 Task: Search round trip flight ticket for 5 adults, 1 child, 2 infants in seat and 1 infant on lap in business from Cordova: Merle K. (mudhole) Smith Airport to Fort Wayne: Fort Wayne International Airport on 5-4-2023 and return on 5-4-2023. Choice of flights is Emirates. Number of bags: 1 carry on bag. Price is upto 50000. Outbound departure time preference is 21:15.
Action: Mouse moved to (353, 302)
Screenshot: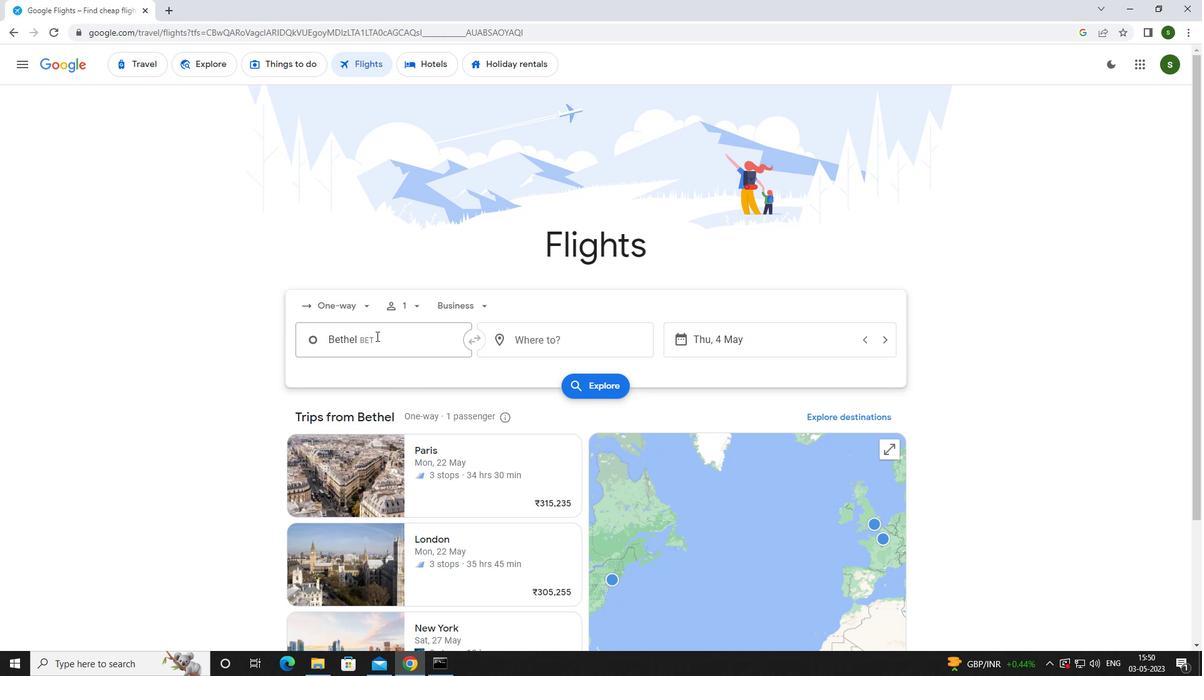 
Action: Mouse pressed left at (353, 302)
Screenshot: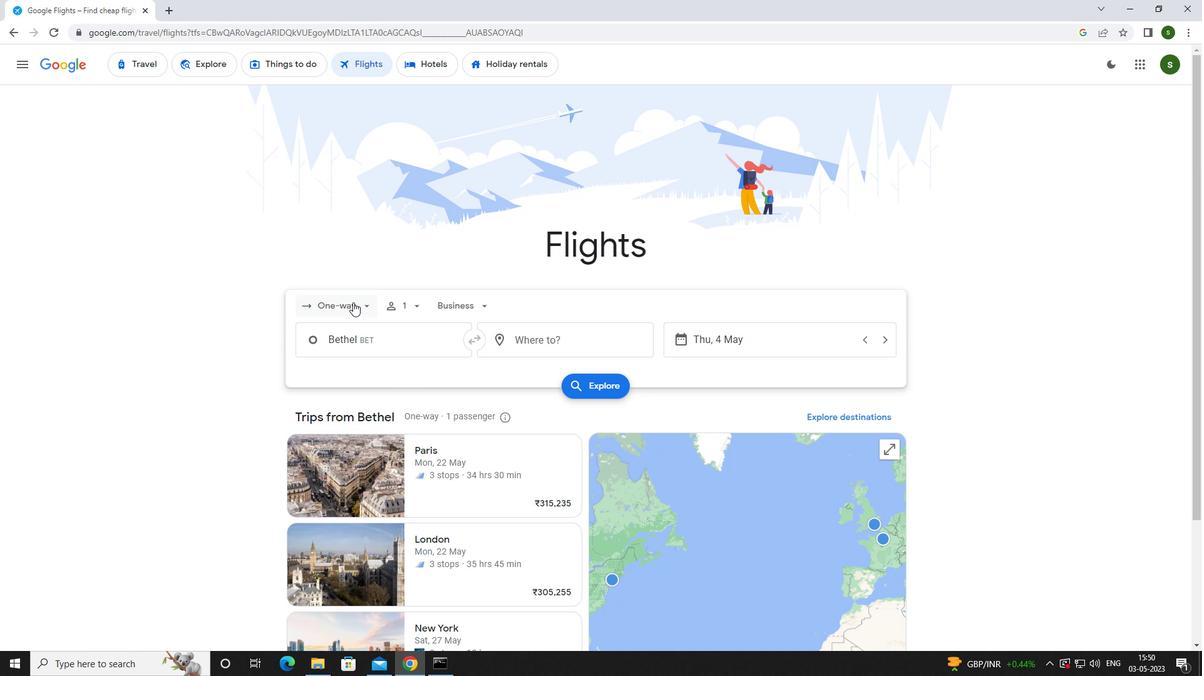 
Action: Mouse moved to (358, 328)
Screenshot: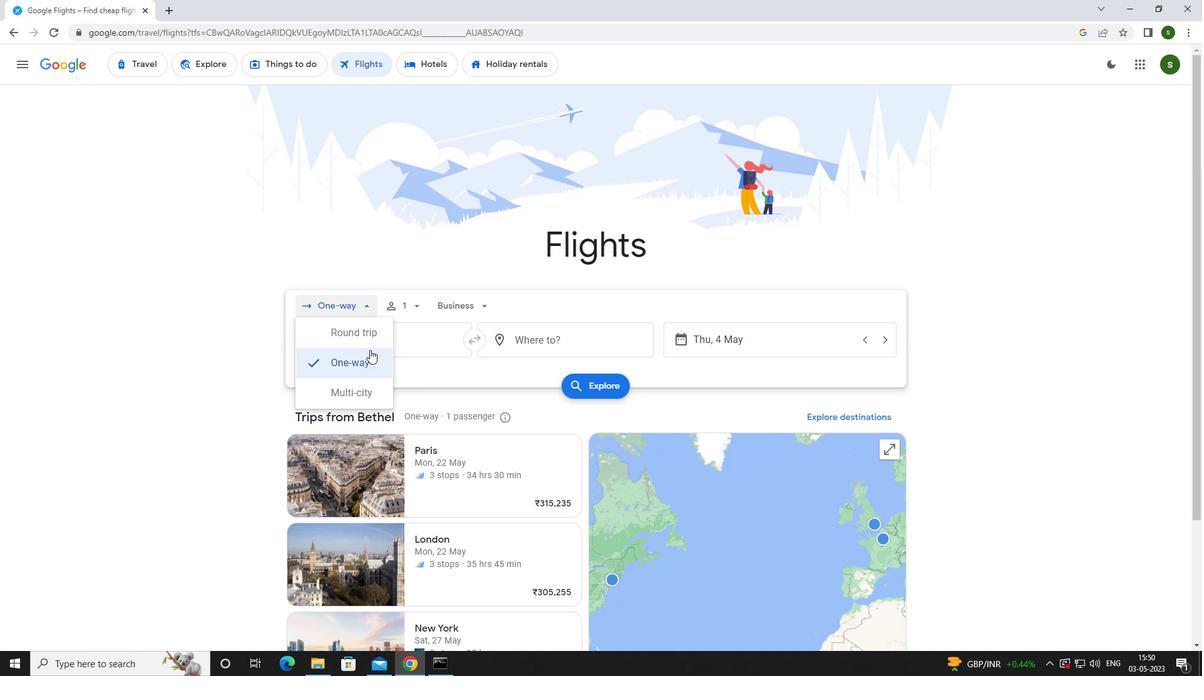 
Action: Mouse pressed left at (358, 328)
Screenshot: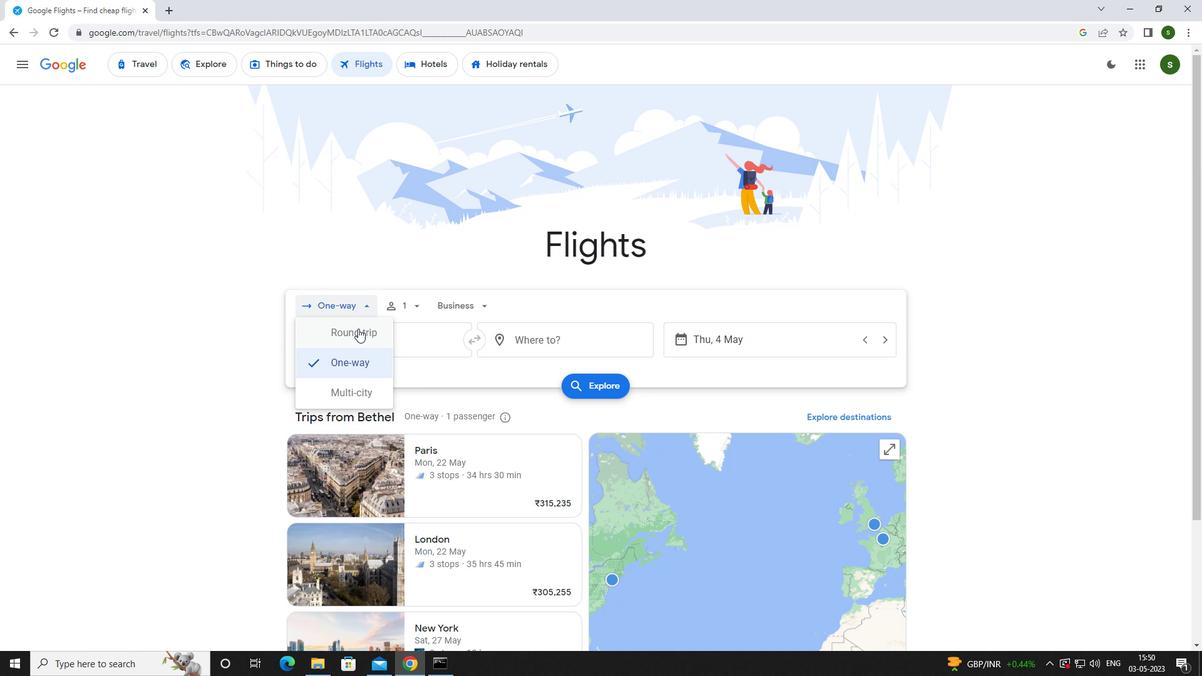 
Action: Mouse moved to (415, 313)
Screenshot: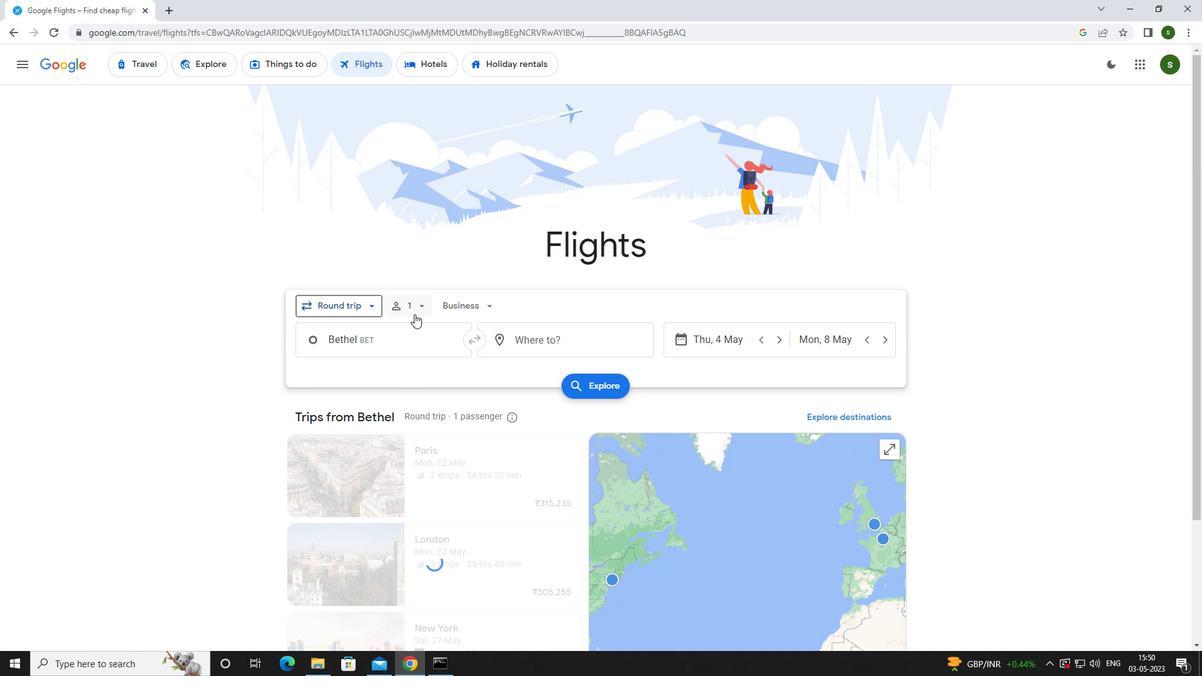 
Action: Mouse pressed left at (415, 313)
Screenshot: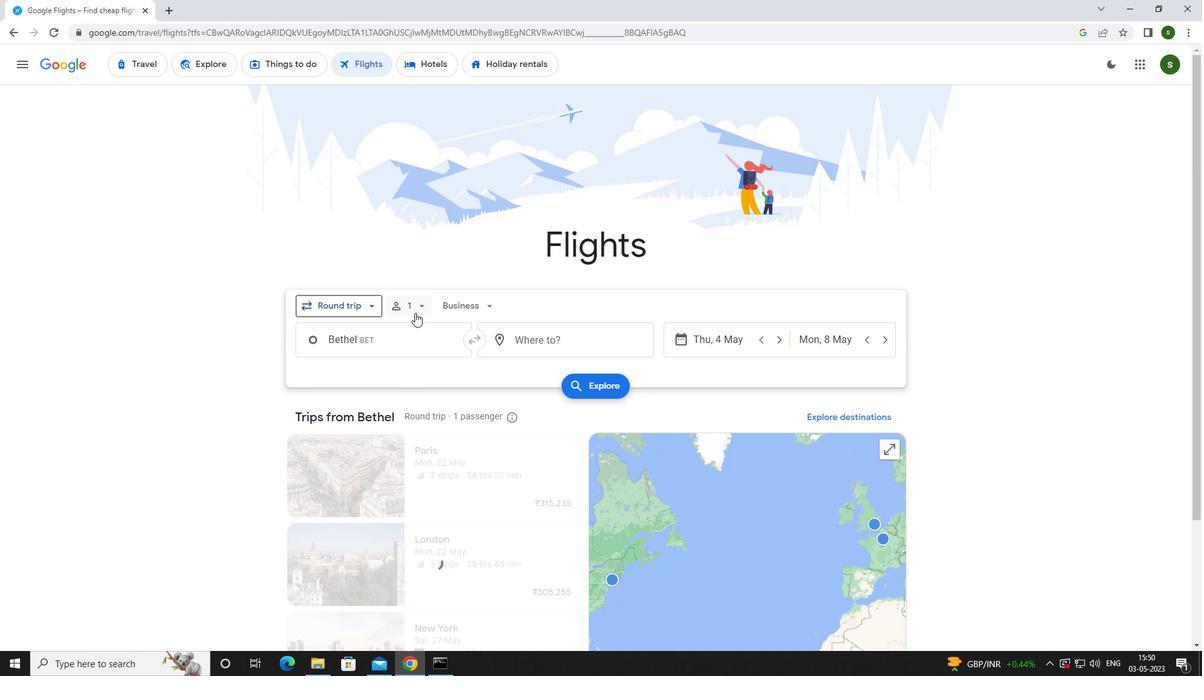 
Action: Mouse moved to (519, 336)
Screenshot: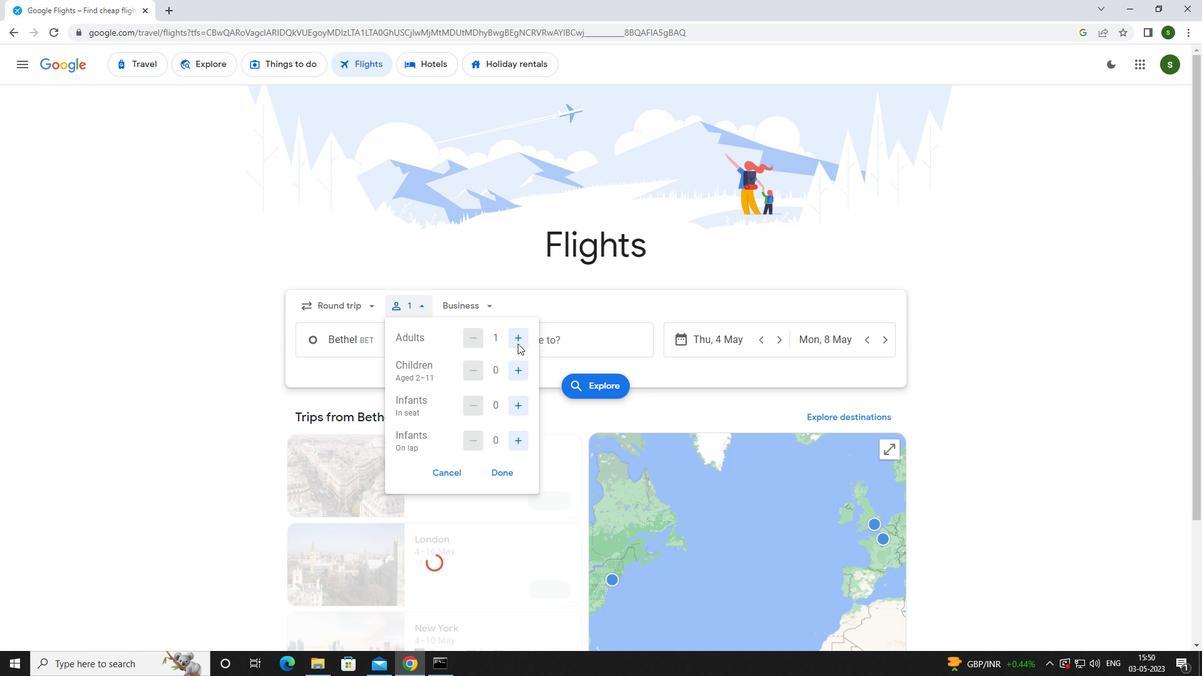 
Action: Mouse pressed left at (519, 336)
Screenshot: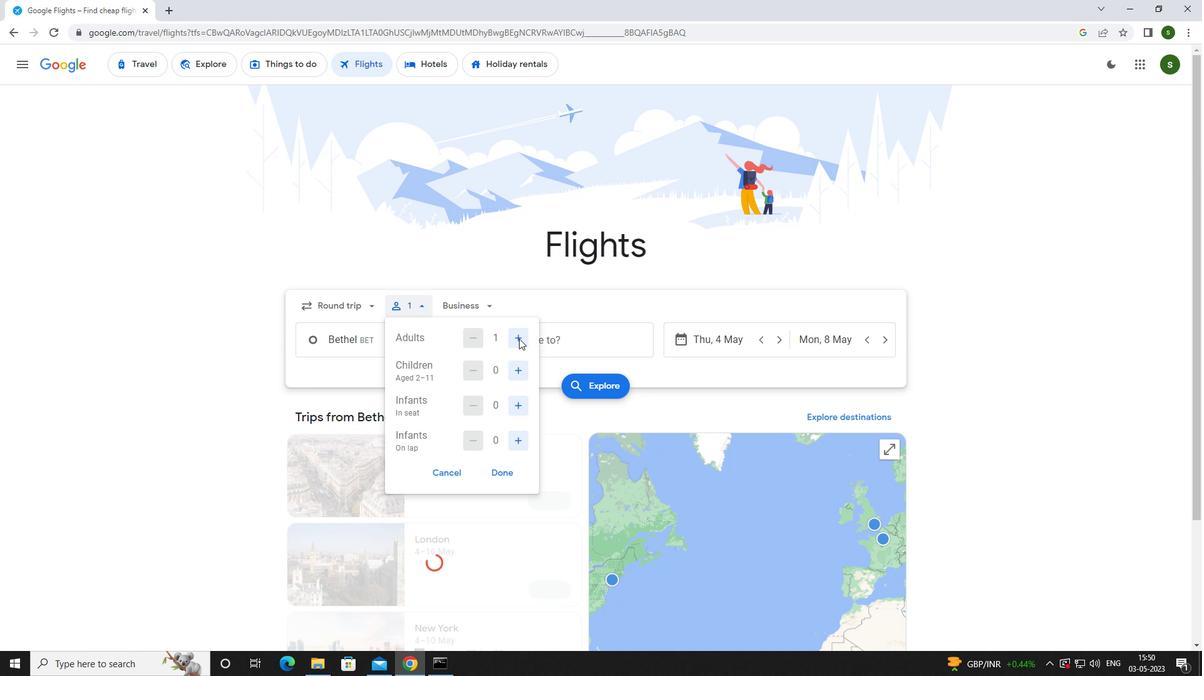 
Action: Mouse pressed left at (519, 336)
Screenshot: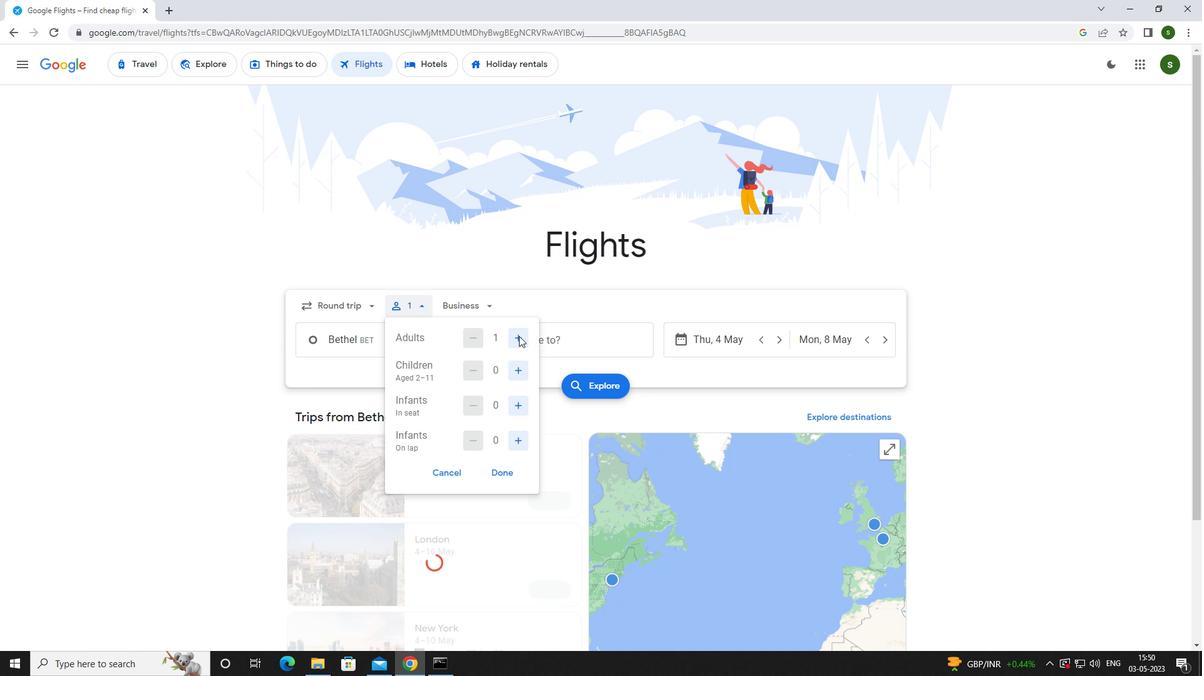 
Action: Mouse pressed left at (519, 336)
Screenshot: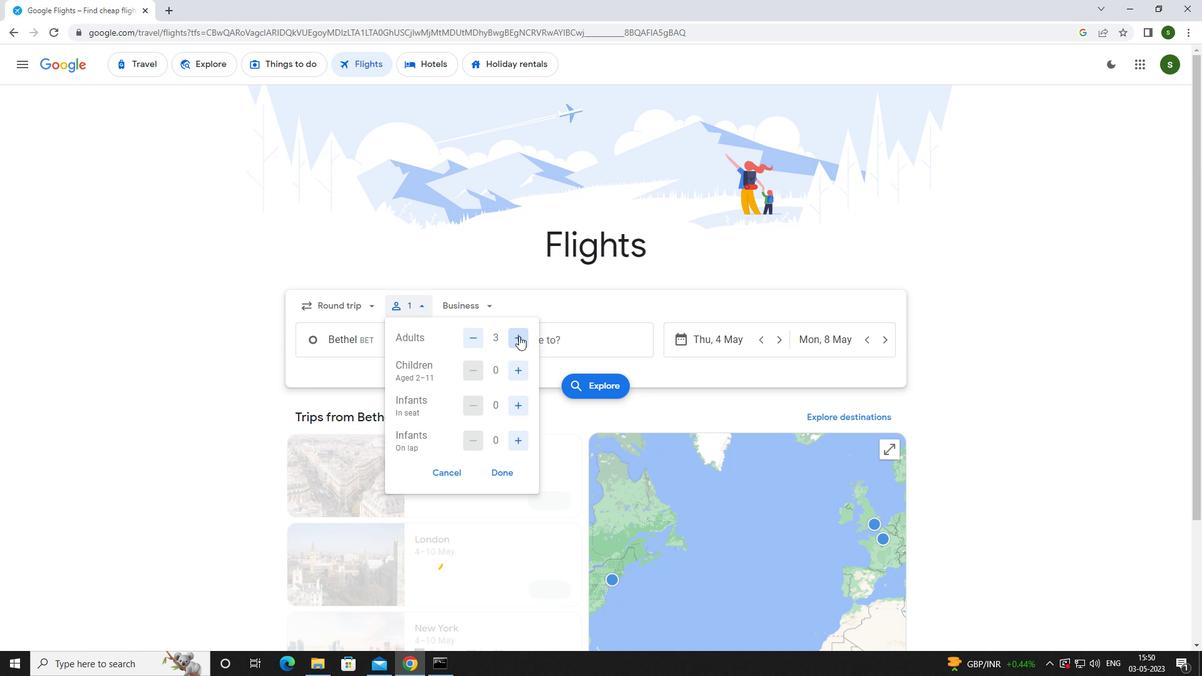
Action: Mouse pressed left at (519, 336)
Screenshot: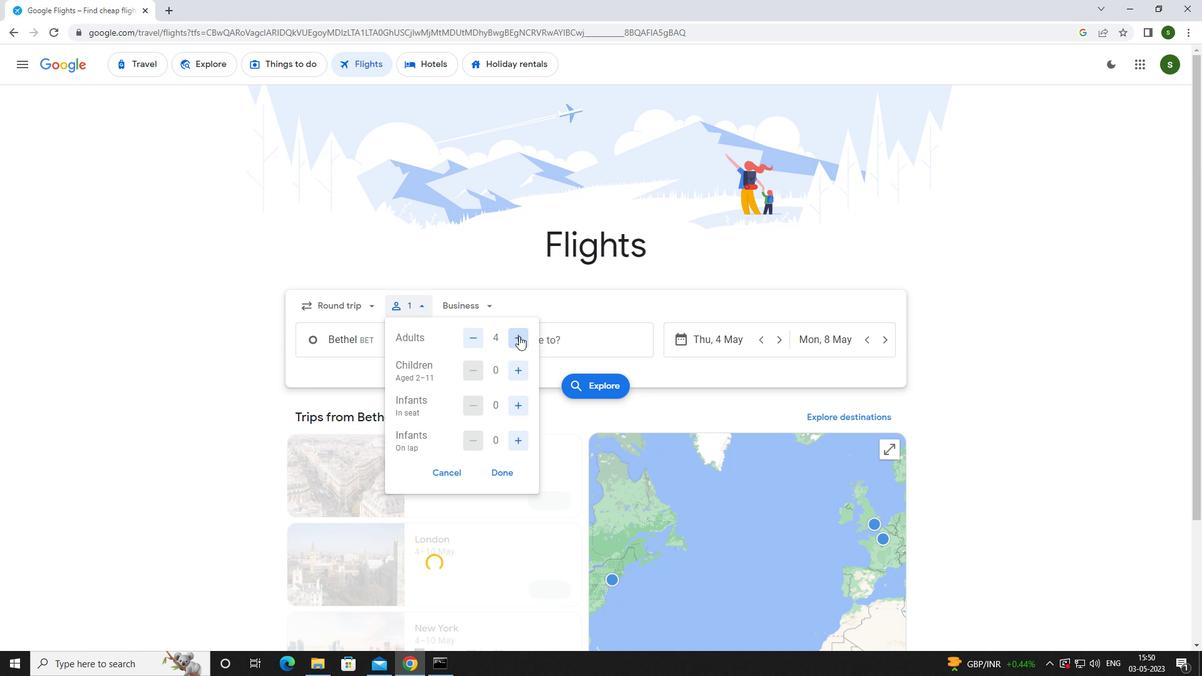
Action: Mouse moved to (517, 366)
Screenshot: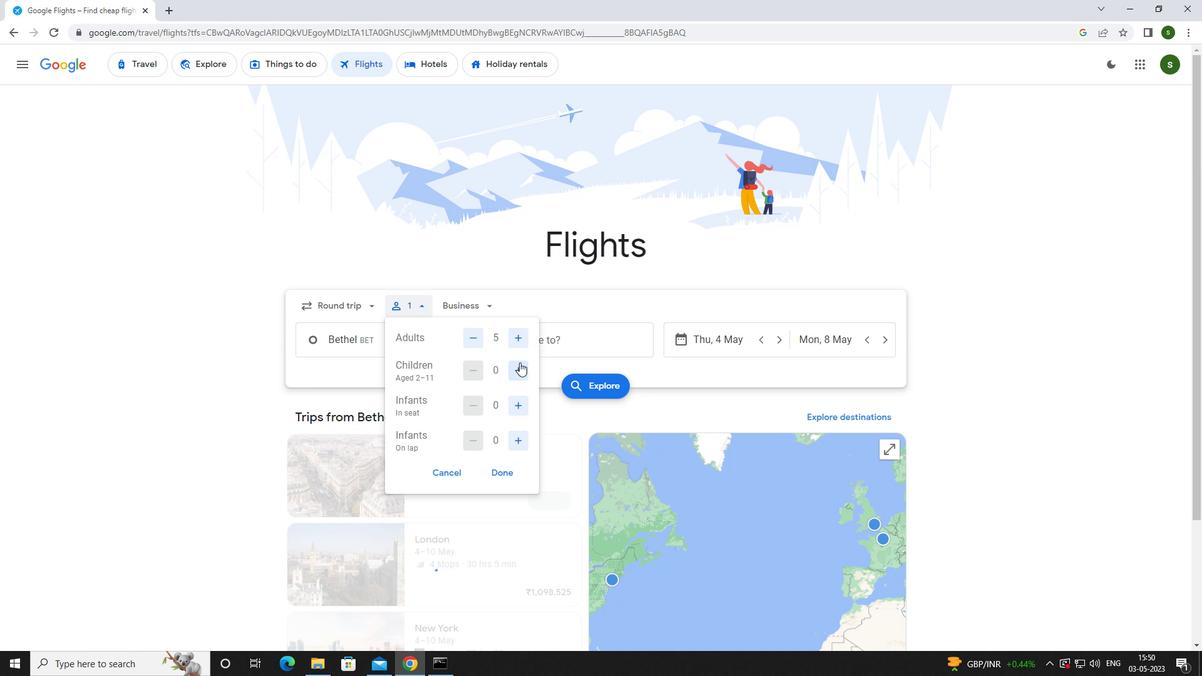 
Action: Mouse pressed left at (517, 366)
Screenshot: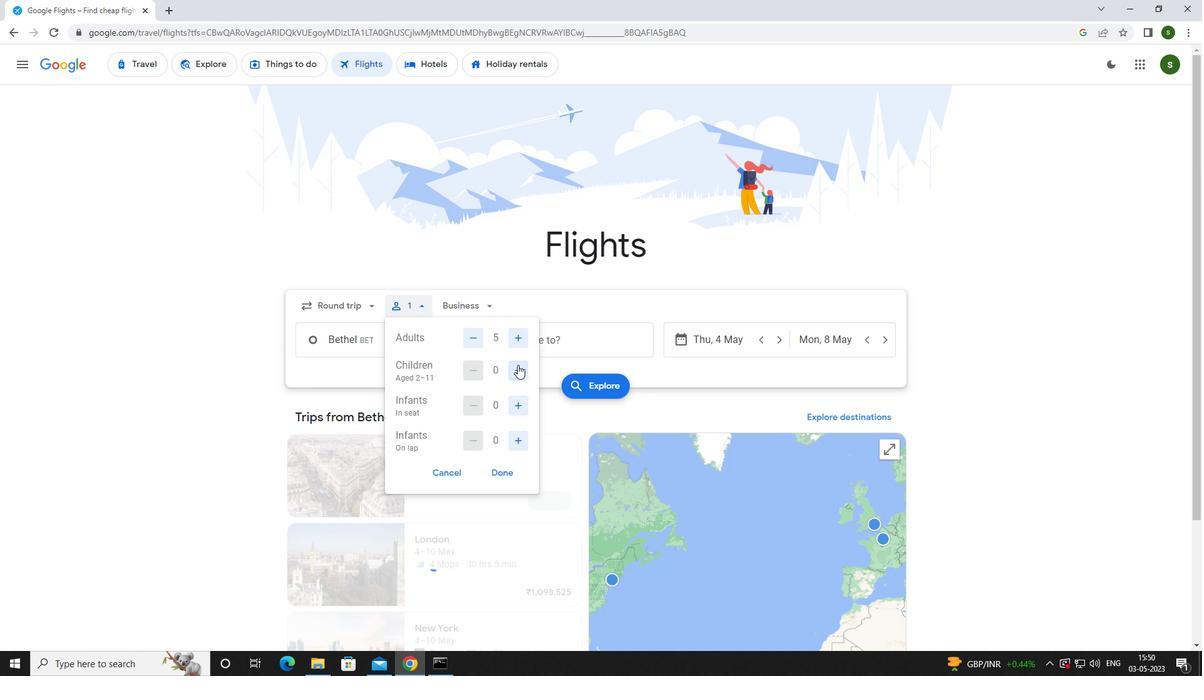 
Action: Mouse moved to (516, 410)
Screenshot: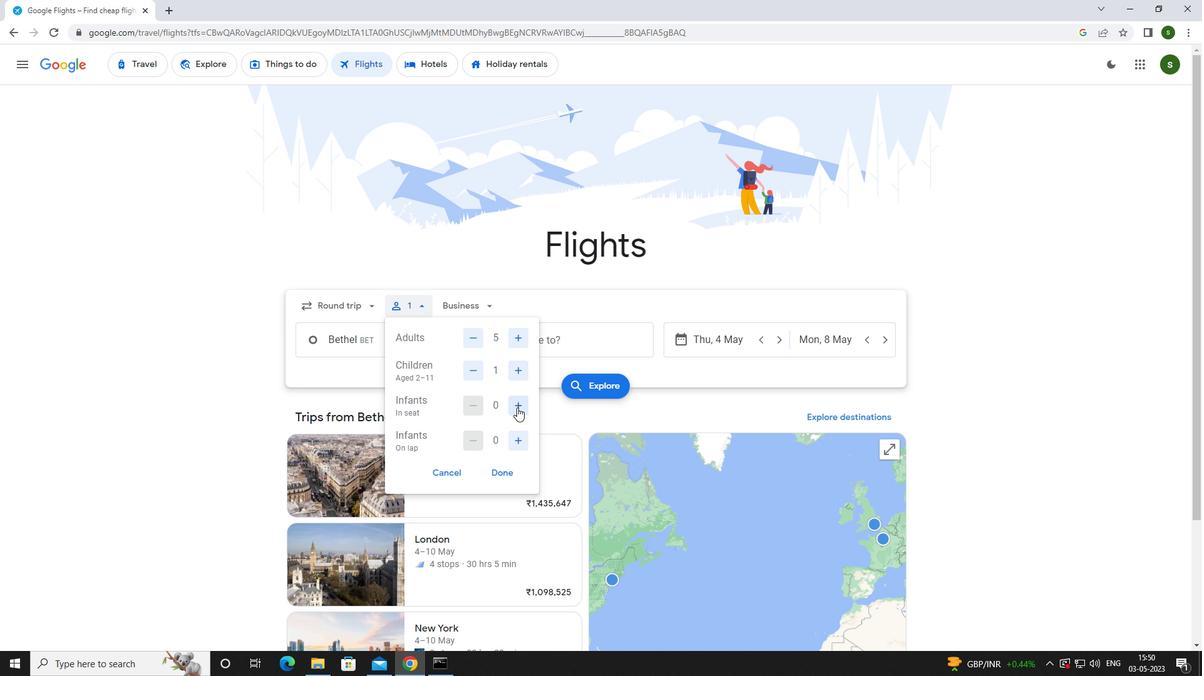 
Action: Mouse pressed left at (516, 410)
Screenshot: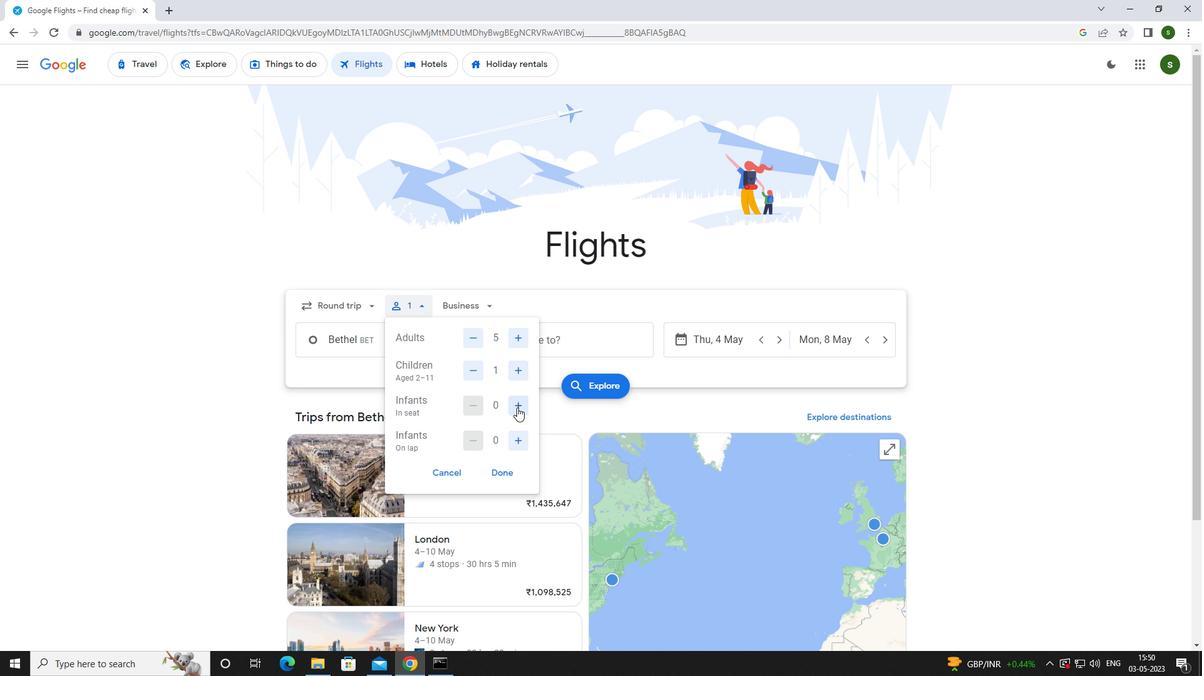
Action: Mouse pressed left at (516, 410)
Screenshot: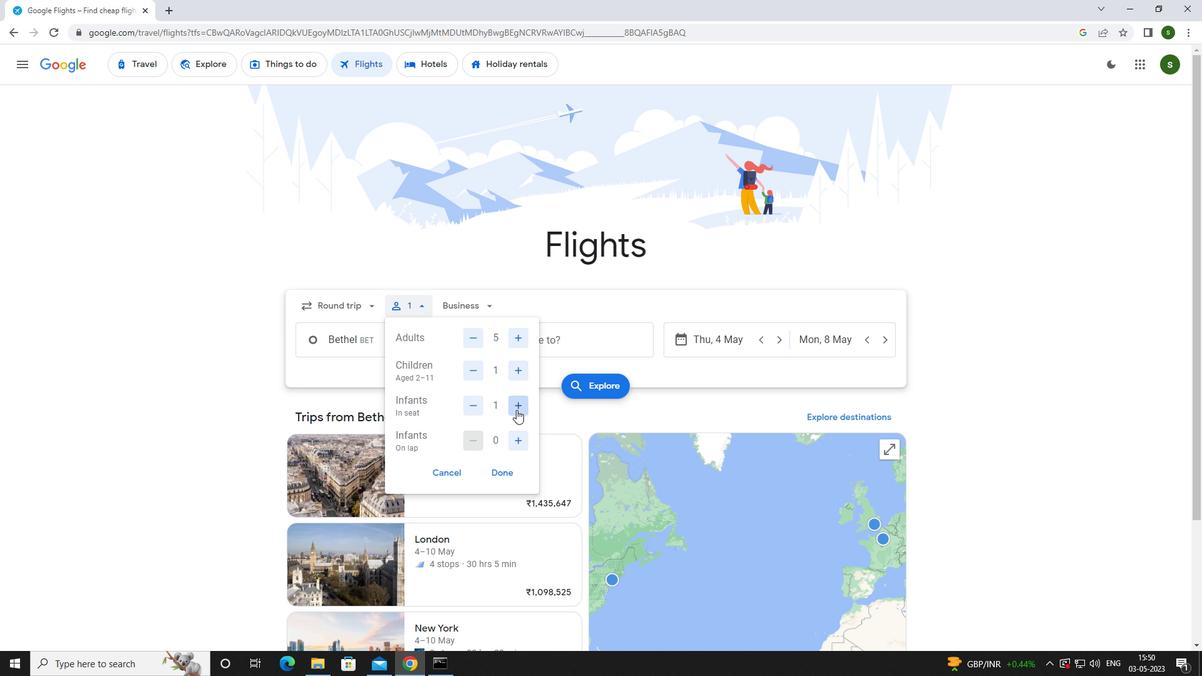 
Action: Mouse moved to (516, 435)
Screenshot: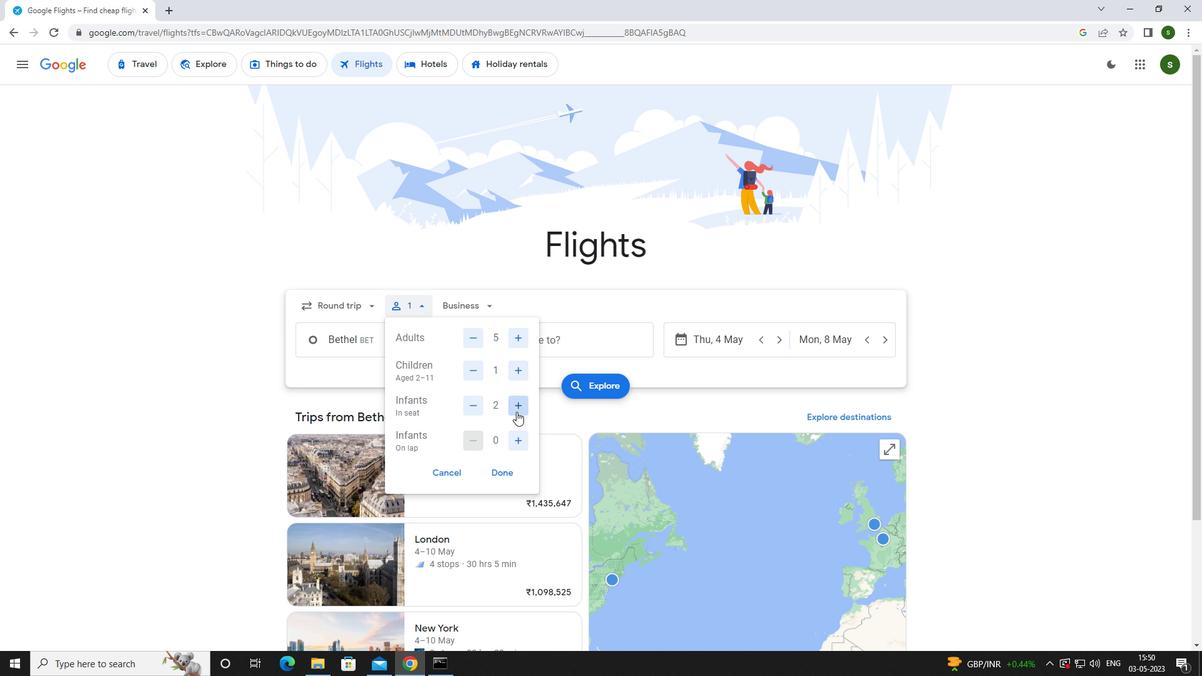 
Action: Mouse pressed left at (516, 435)
Screenshot: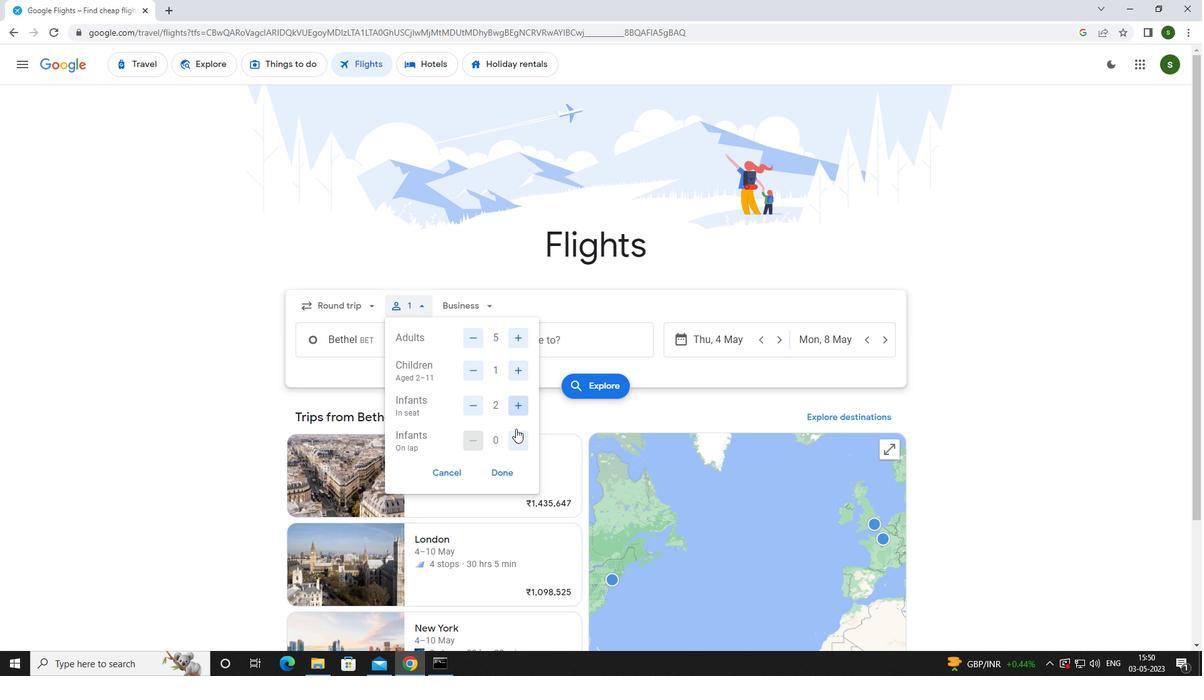 
Action: Mouse moved to (484, 304)
Screenshot: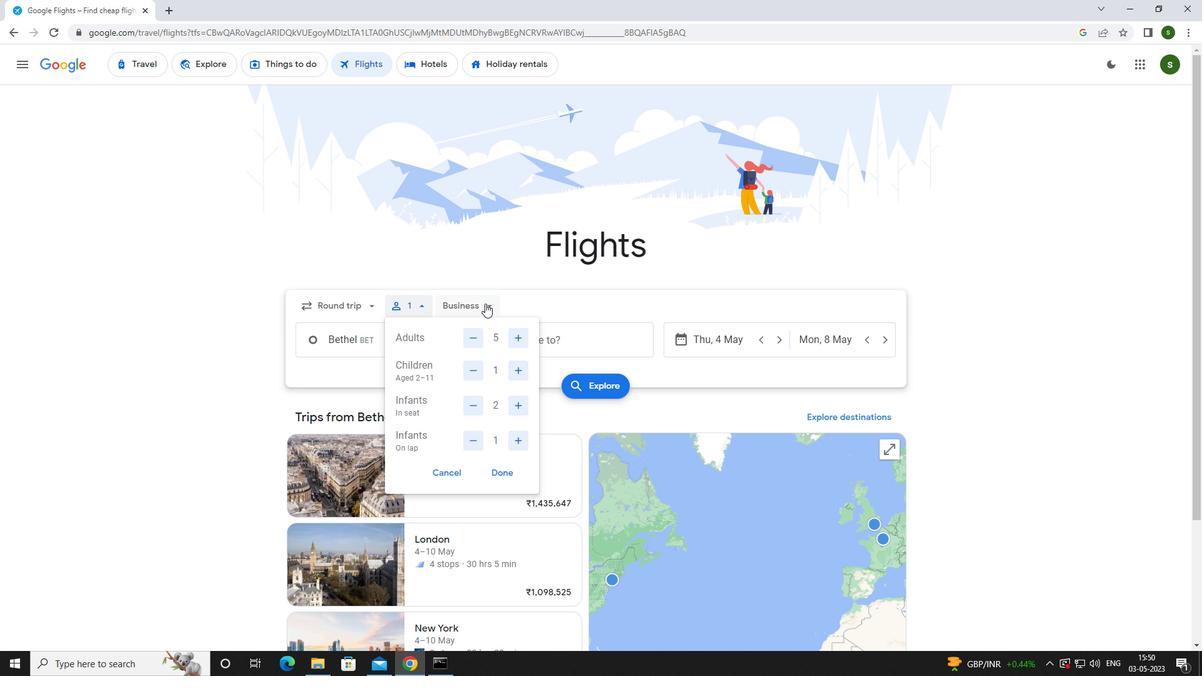 
Action: Mouse pressed left at (484, 304)
Screenshot: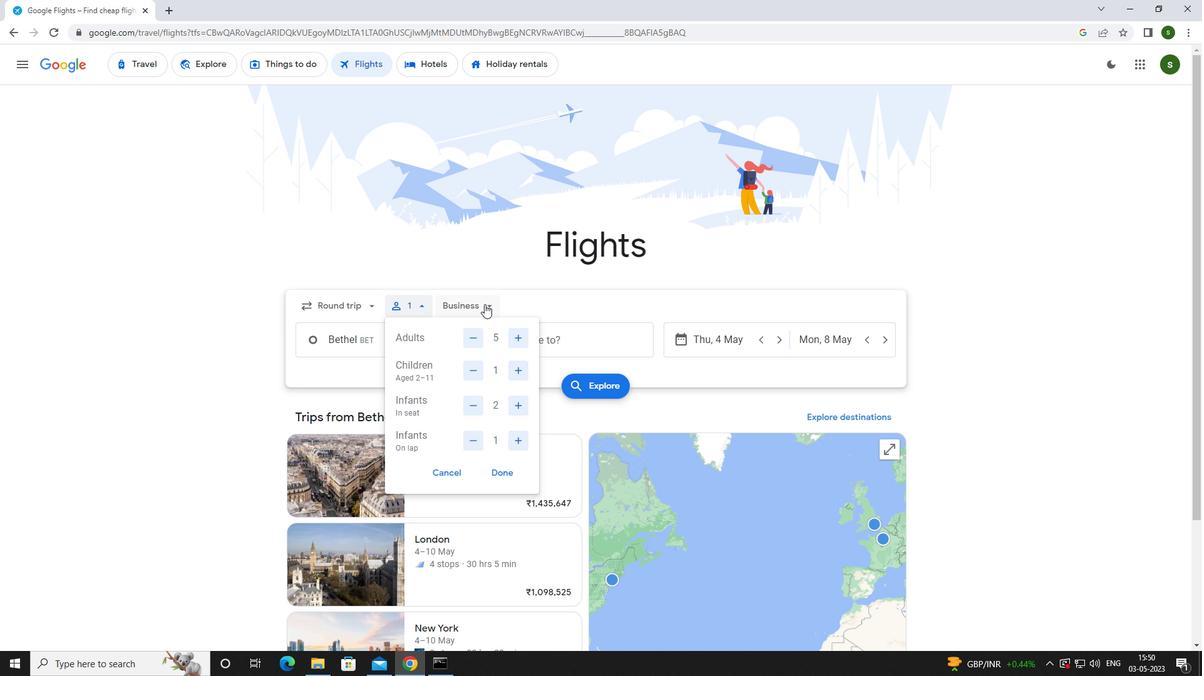 
Action: Mouse moved to (494, 389)
Screenshot: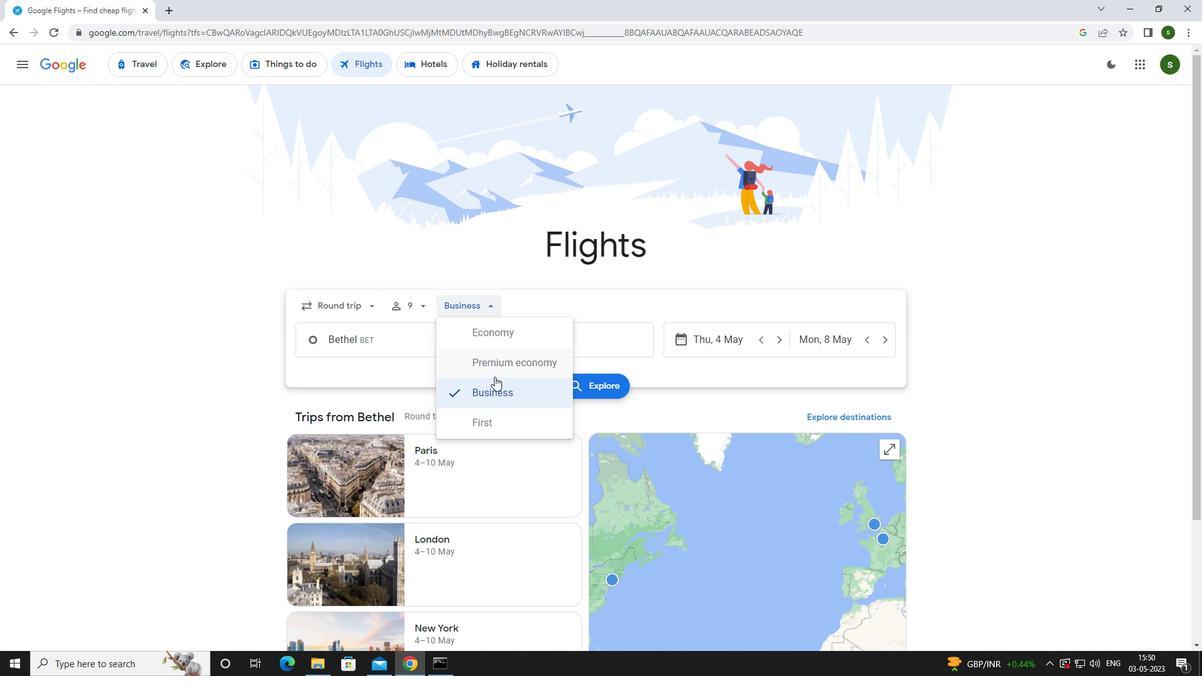 
Action: Mouse pressed left at (494, 389)
Screenshot: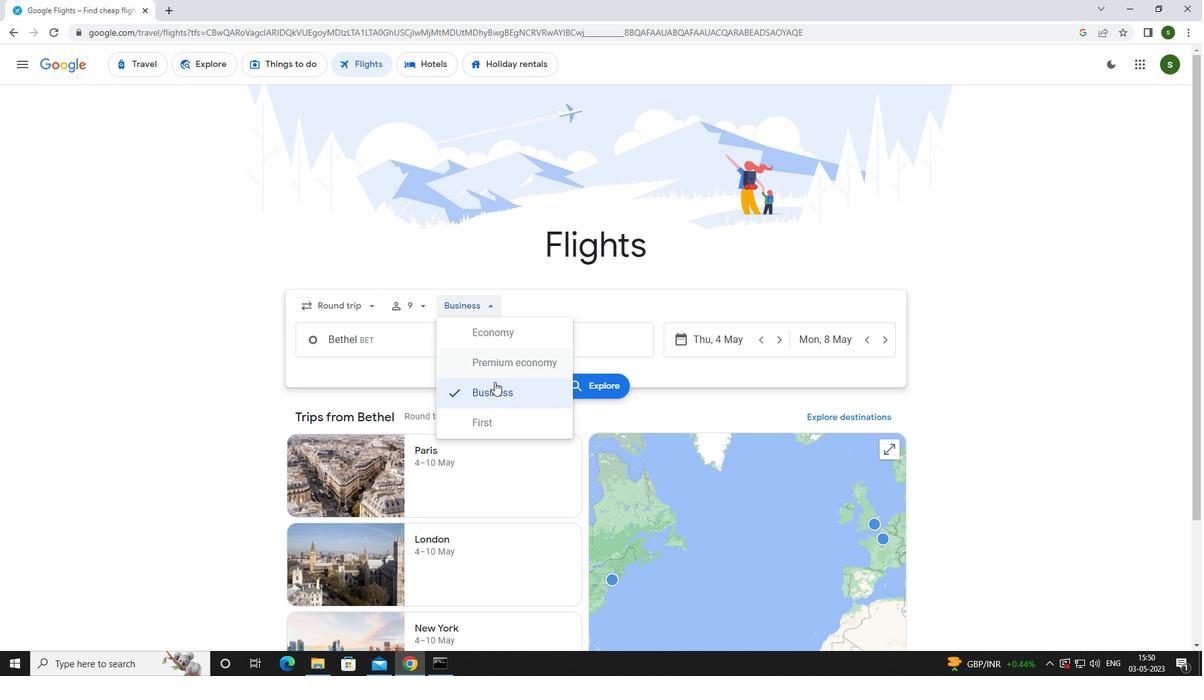 
Action: Mouse moved to (424, 345)
Screenshot: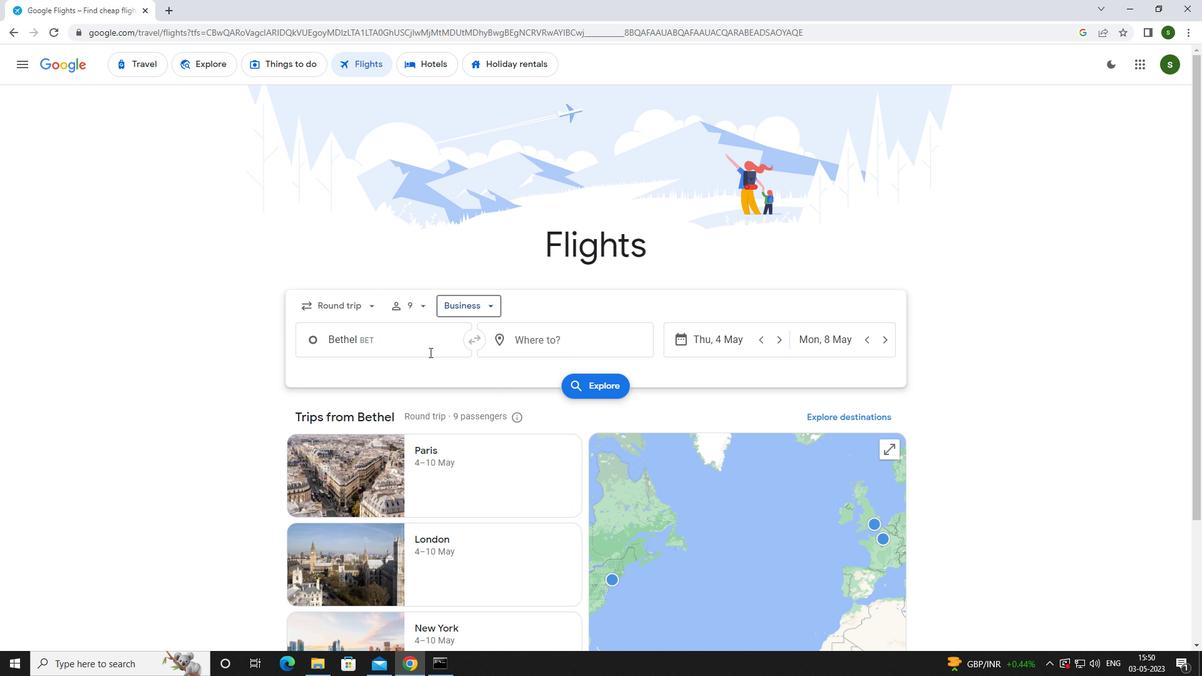 
Action: Mouse pressed left at (424, 345)
Screenshot: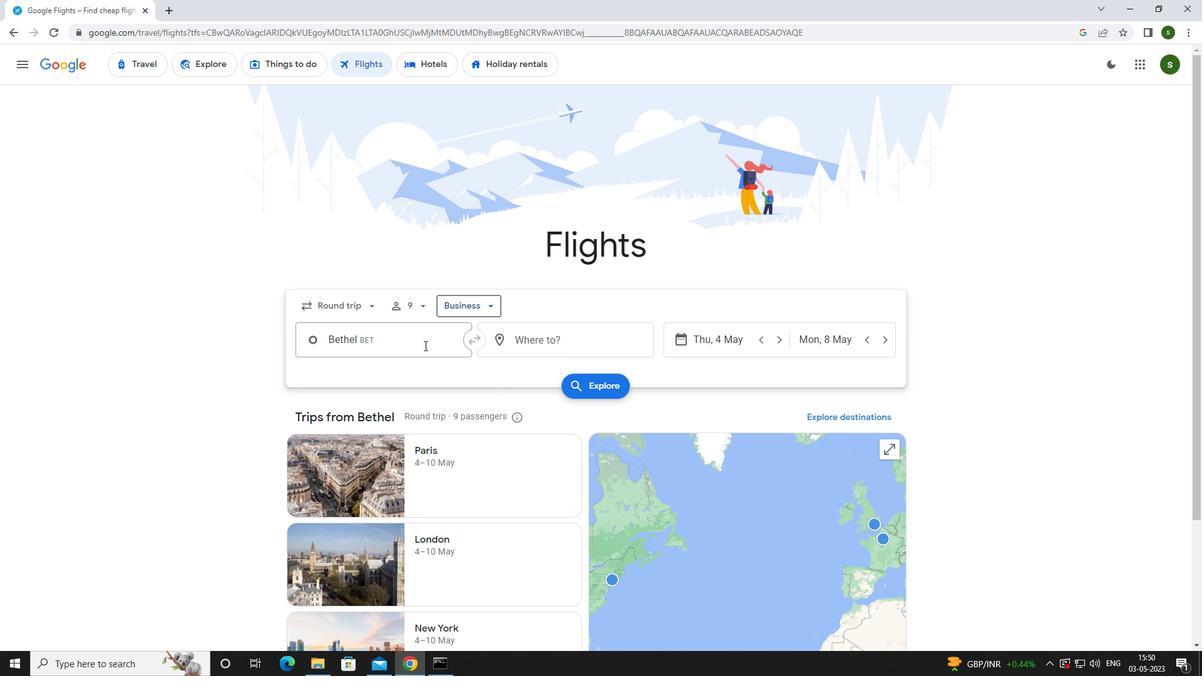 
Action: Mouse moved to (424, 344)
Screenshot: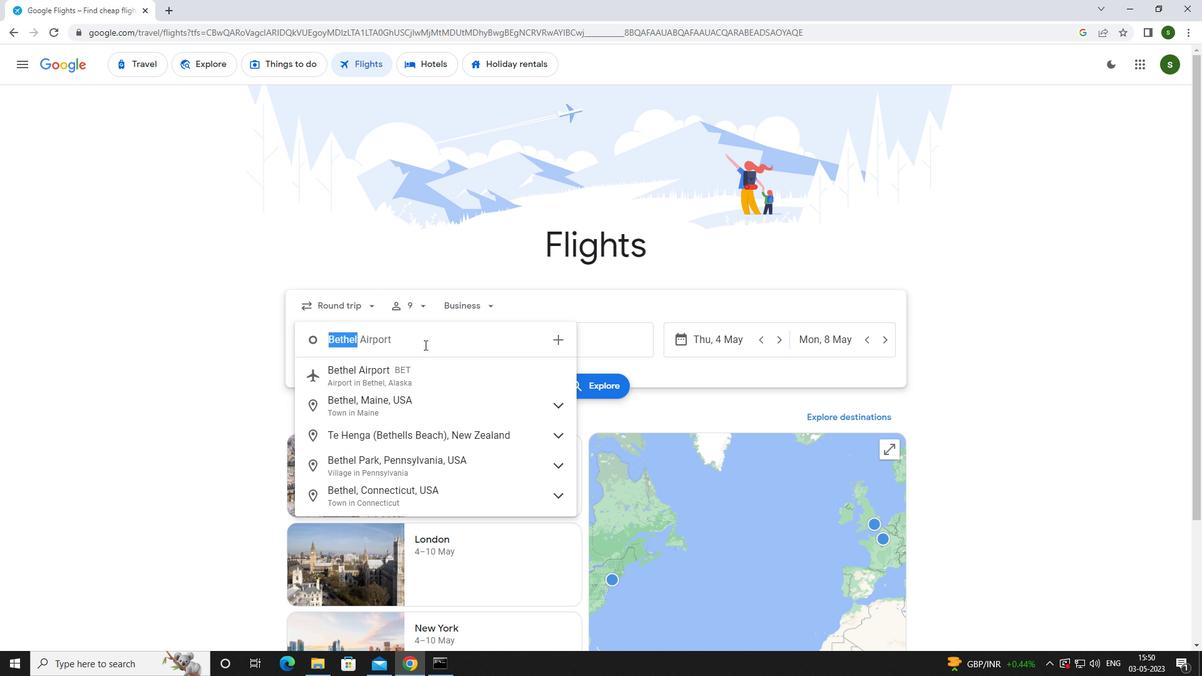 
Action: Key pressed <Key.caps_lock>m<Key.caps_lock>erle<Key.space>
Screenshot: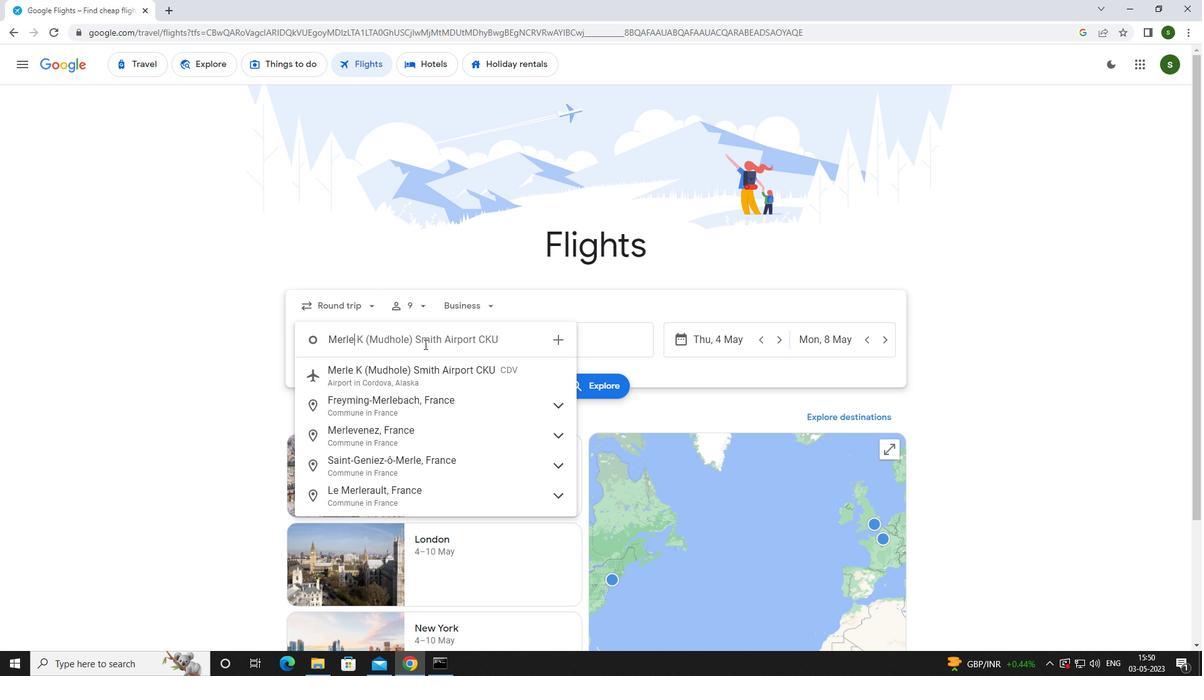 
Action: Mouse moved to (427, 370)
Screenshot: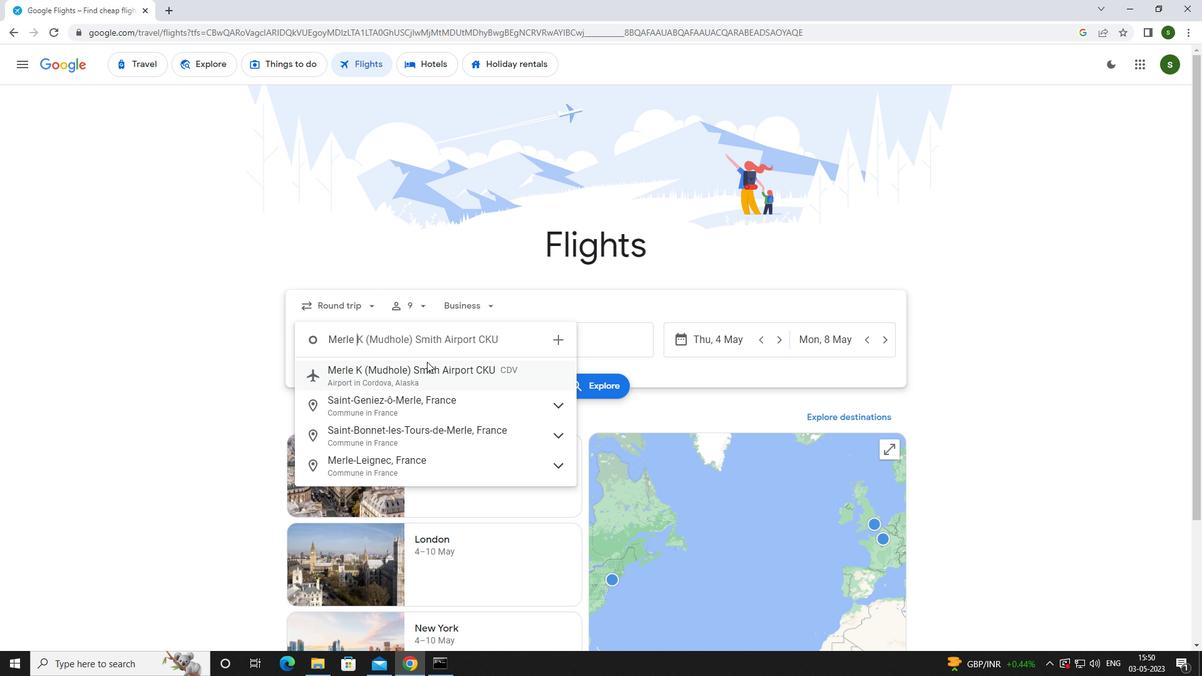 
Action: Mouse pressed left at (427, 370)
Screenshot: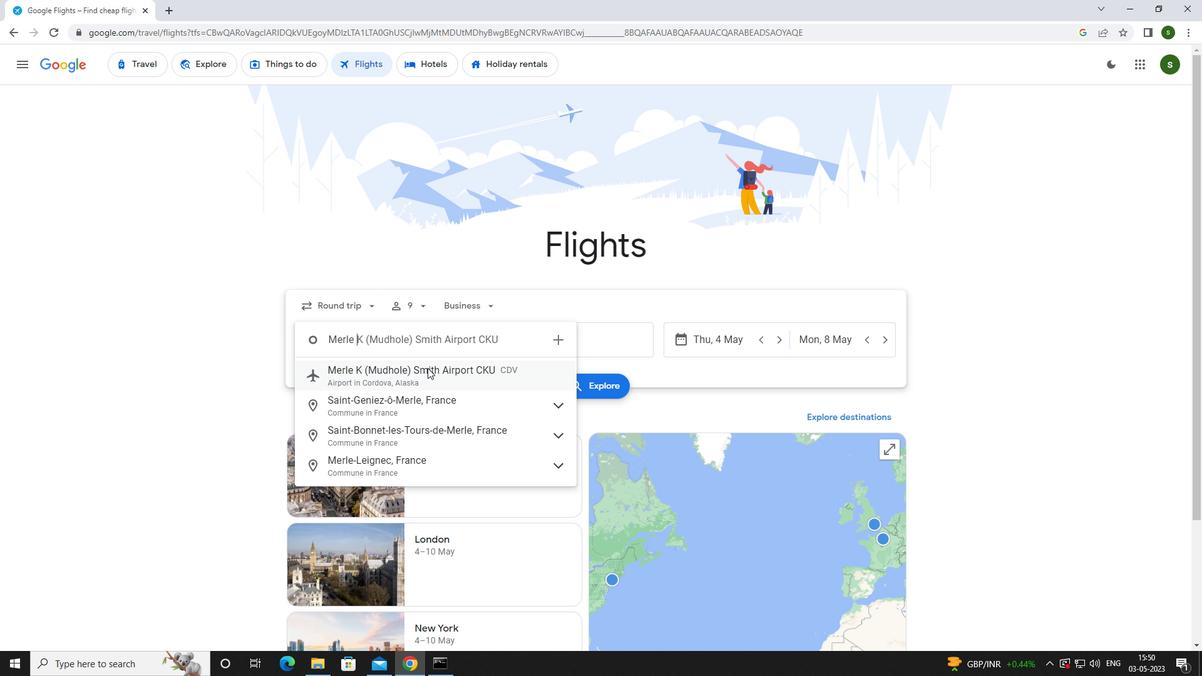 
Action: Mouse moved to (590, 335)
Screenshot: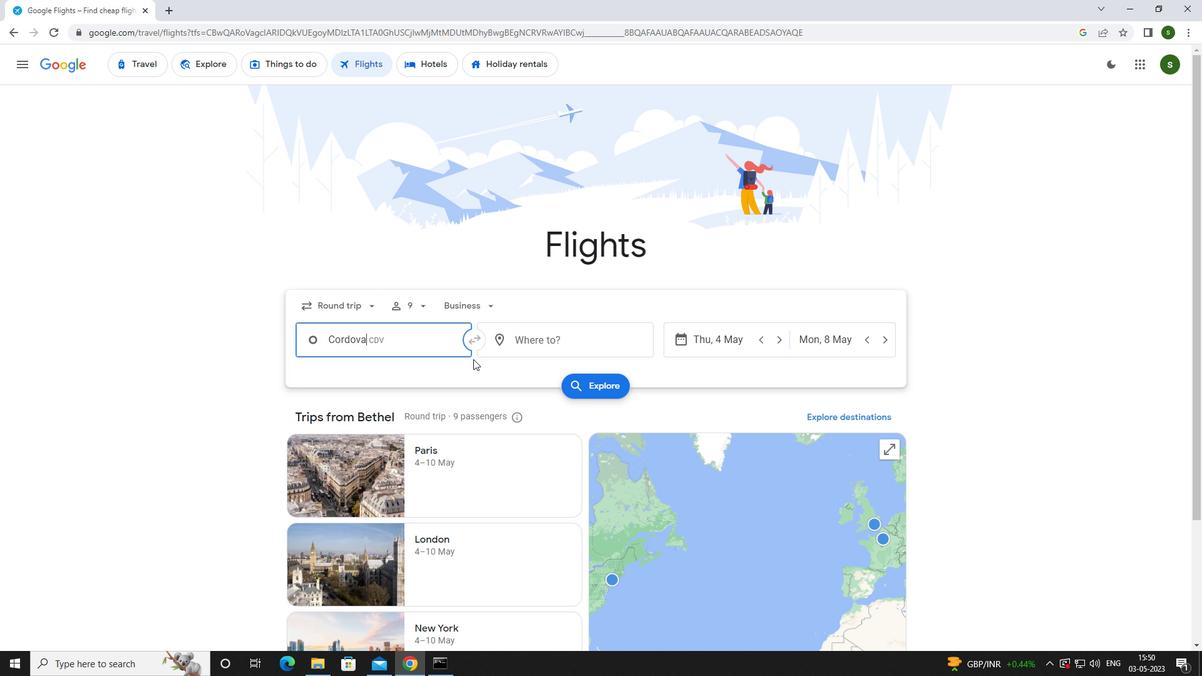 
Action: Mouse pressed left at (590, 335)
Screenshot: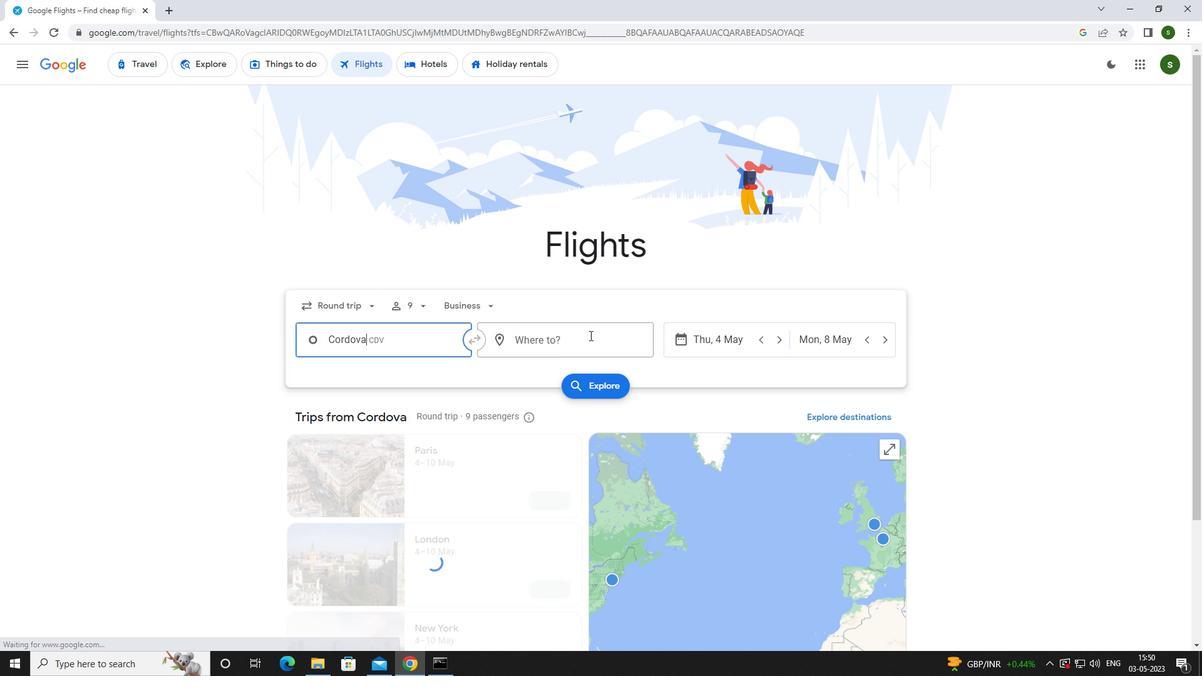 
Action: Mouse moved to (593, 334)
Screenshot: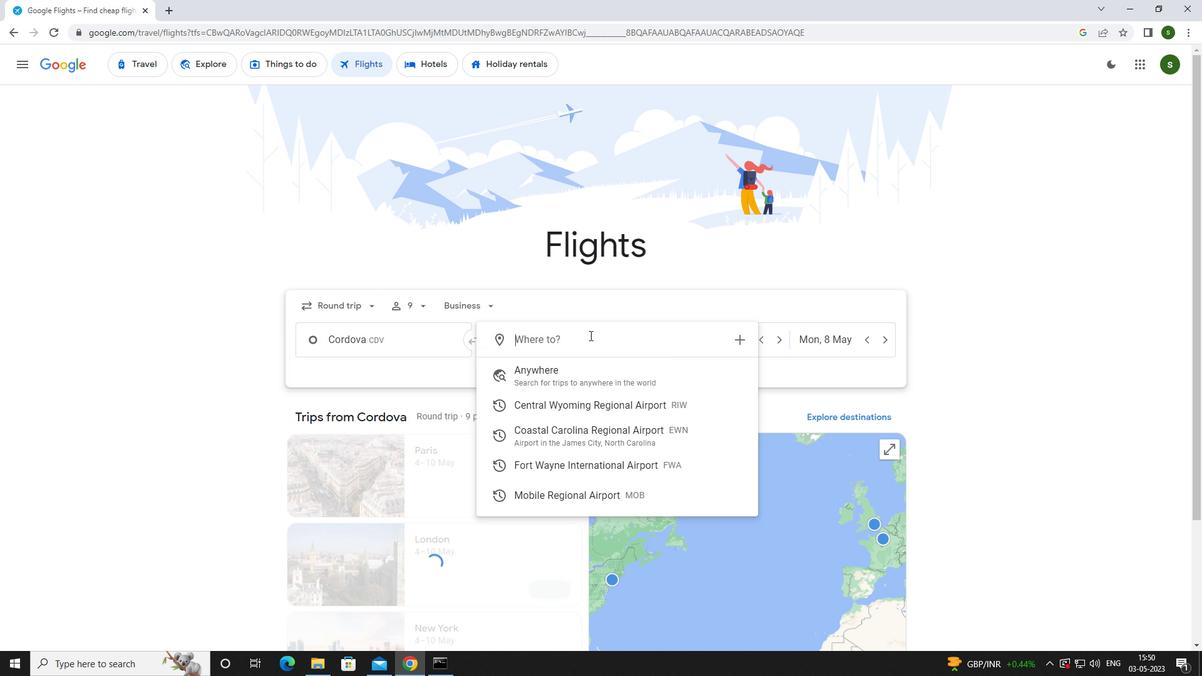
Action: Key pressed <Key.caps_lock>f<Key.caps_lock>ort<Key.space><Key.caps_lock>w<Key.caps_lock>ay
Screenshot: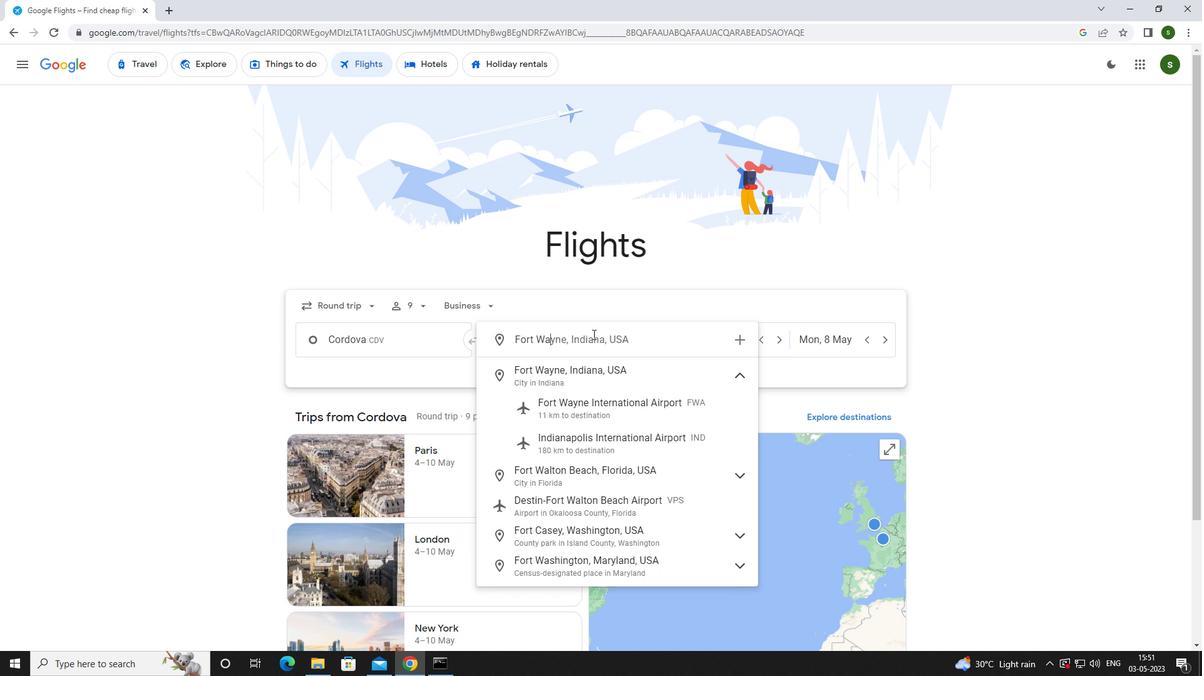 
Action: Mouse moved to (597, 407)
Screenshot: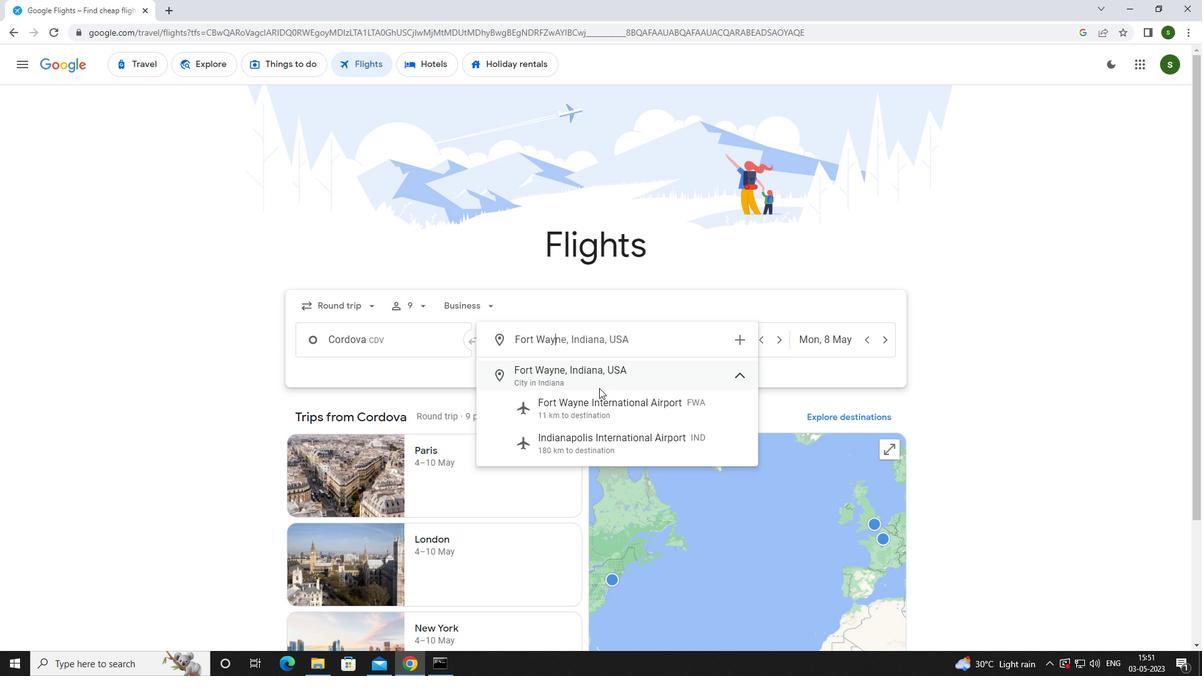 
Action: Mouse pressed left at (597, 407)
Screenshot: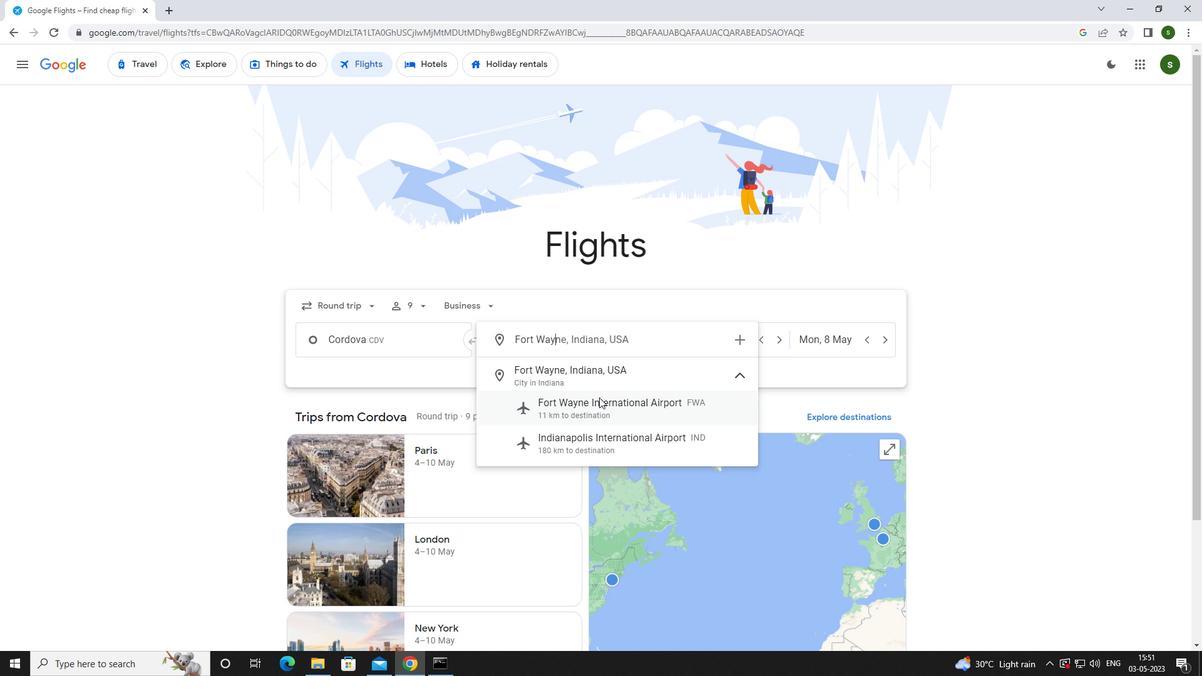 
Action: Mouse moved to (734, 341)
Screenshot: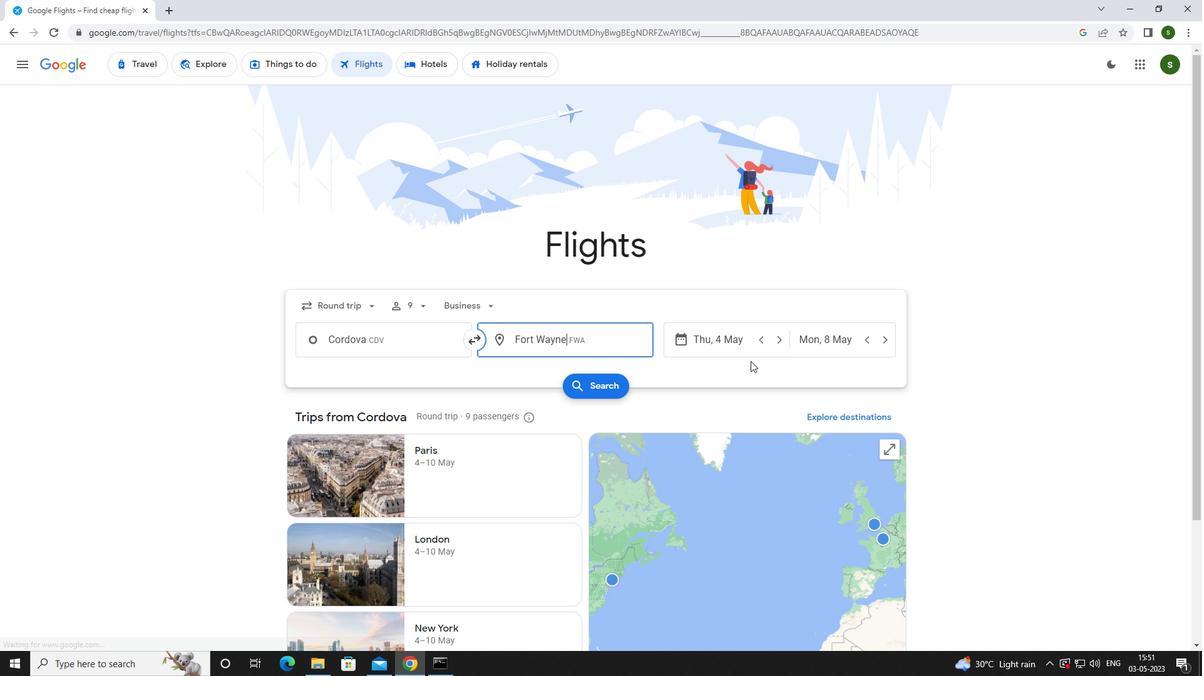 
Action: Mouse pressed left at (734, 341)
Screenshot: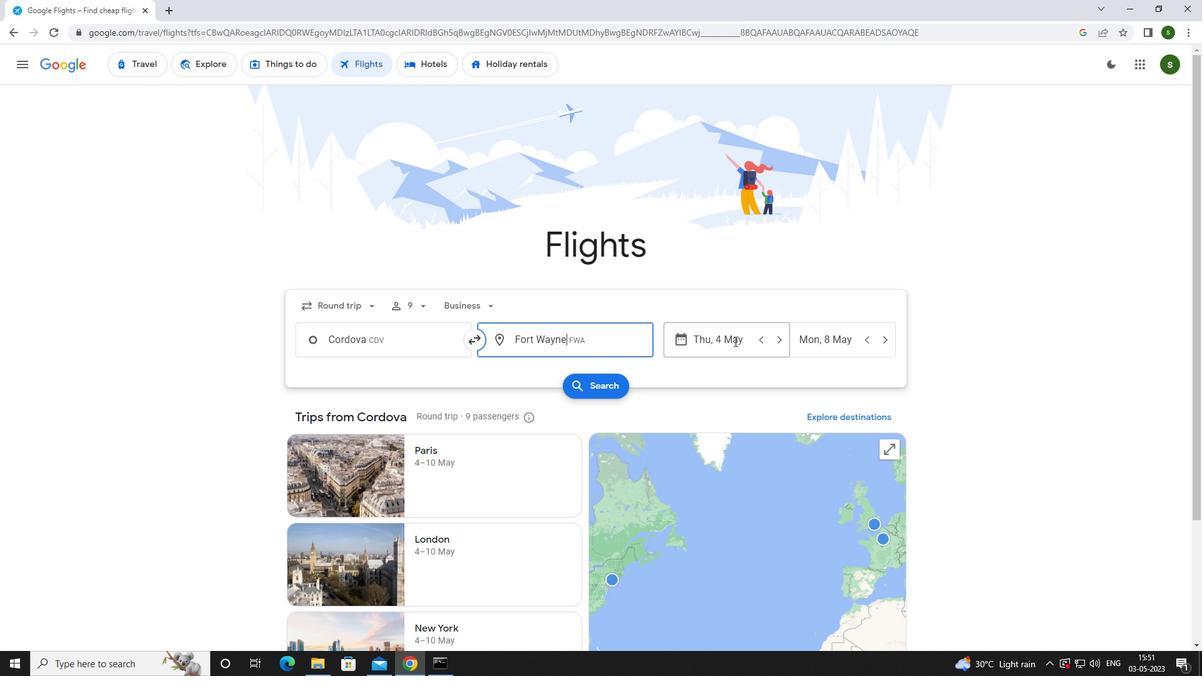 
Action: Mouse moved to (569, 420)
Screenshot: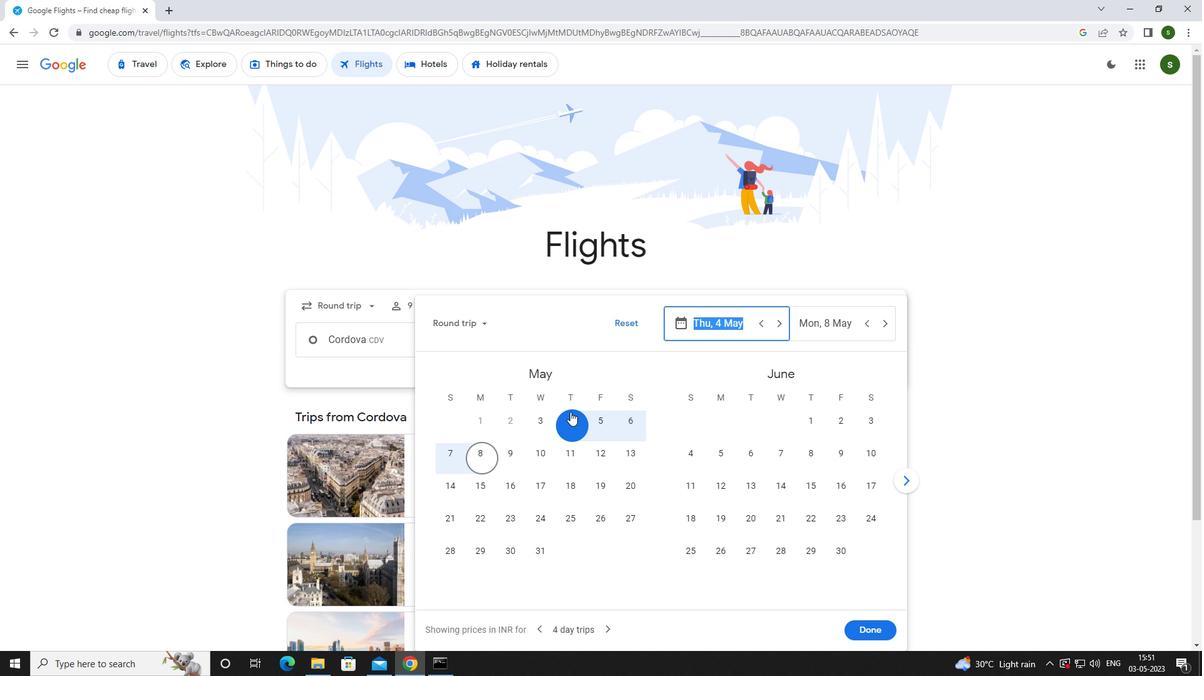 
Action: Mouse pressed left at (569, 420)
Screenshot: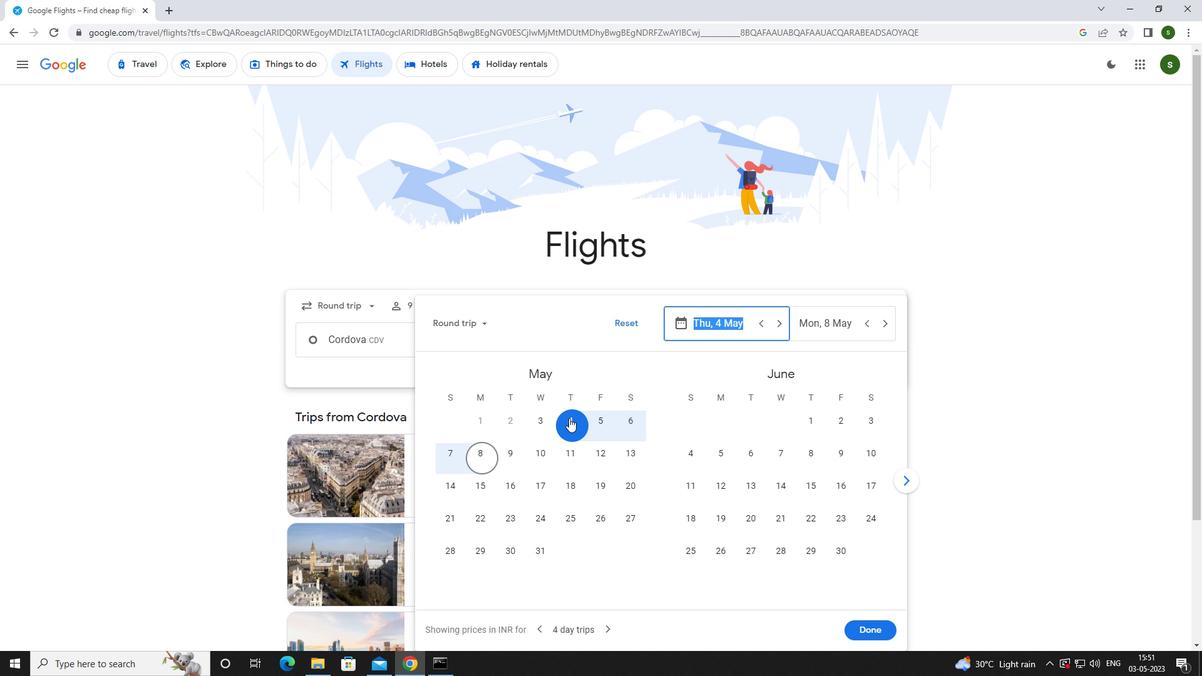 
Action: Mouse moved to (579, 426)
Screenshot: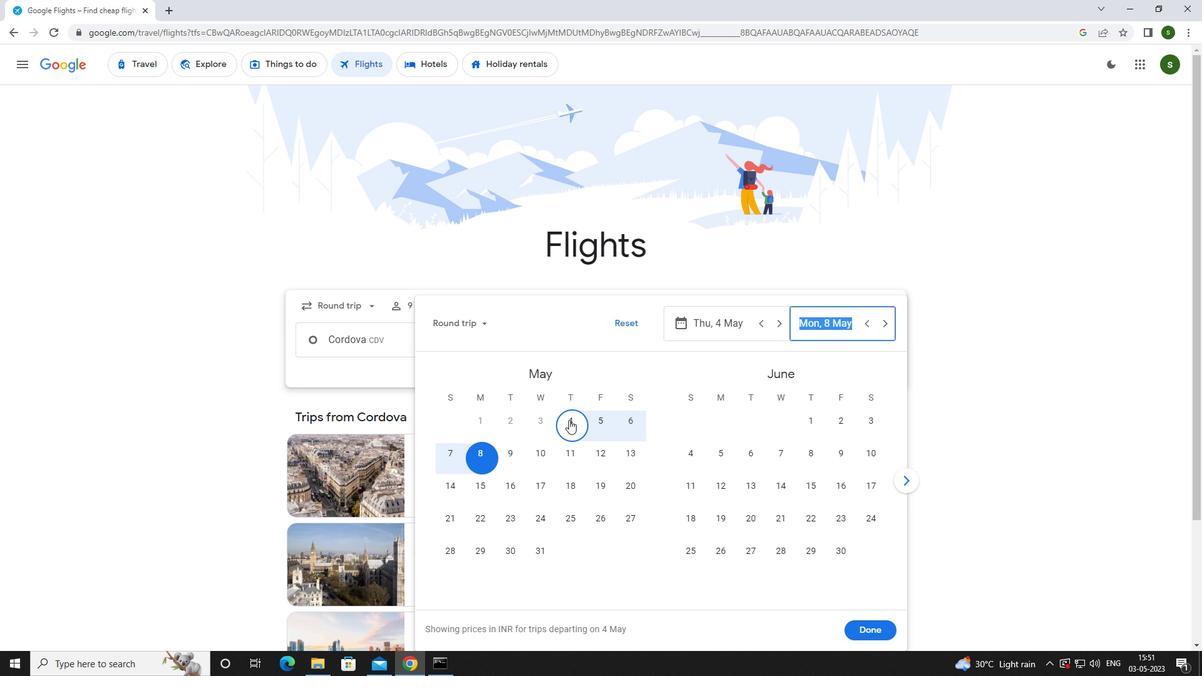 
Action: Mouse pressed left at (579, 426)
Screenshot: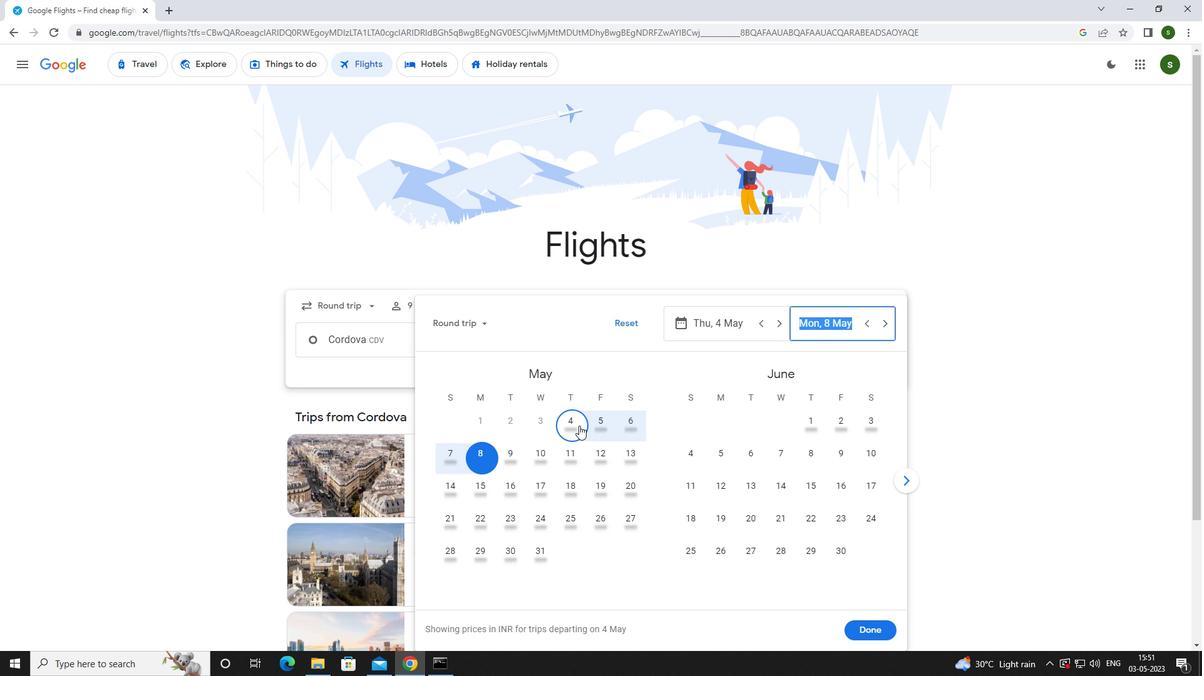 
Action: Mouse moved to (868, 621)
Screenshot: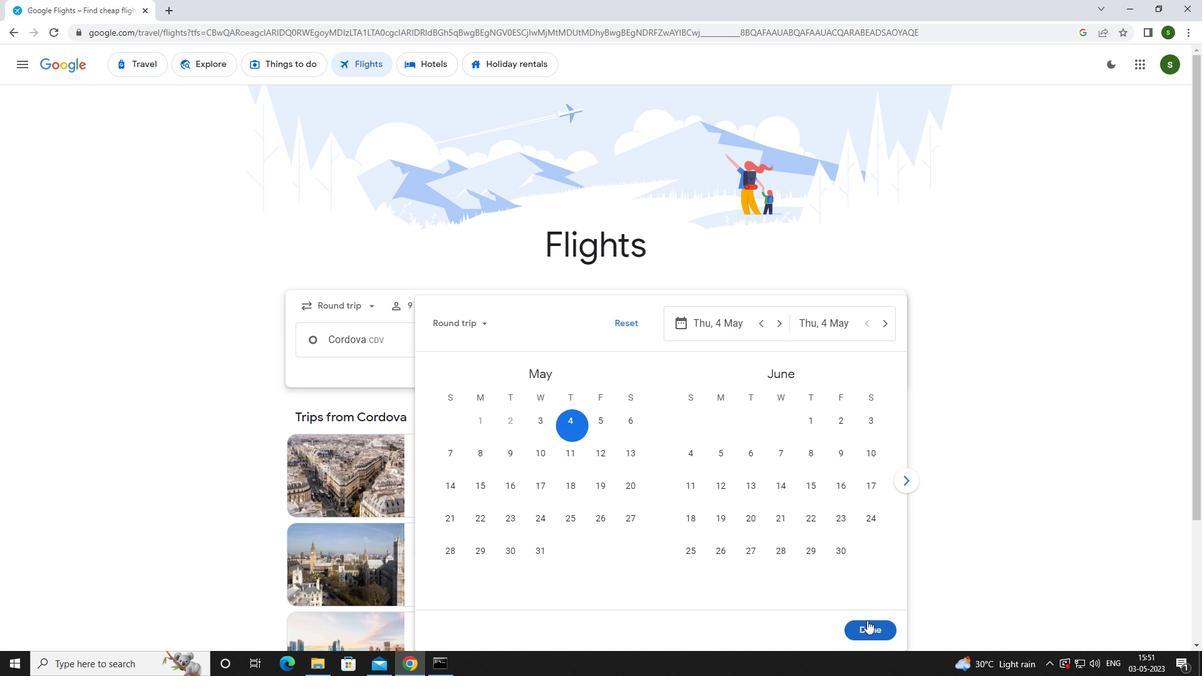 
Action: Mouse pressed left at (868, 621)
Screenshot: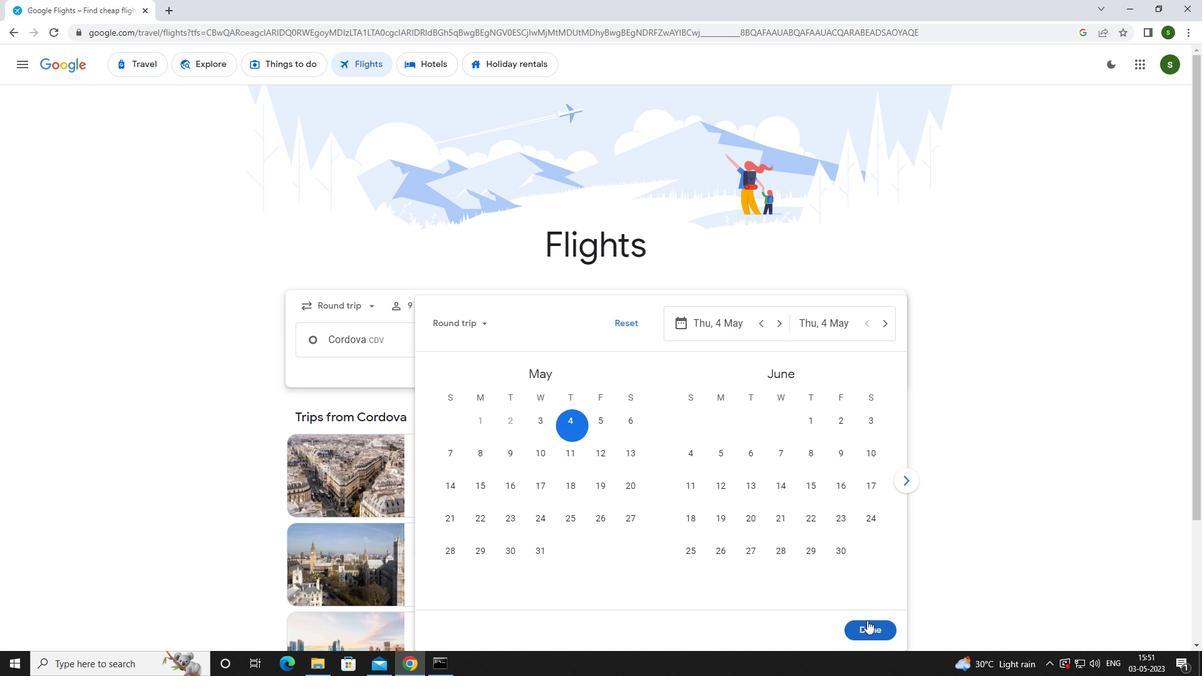 
Action: Mouse moved to (603, 385)
Screenshot: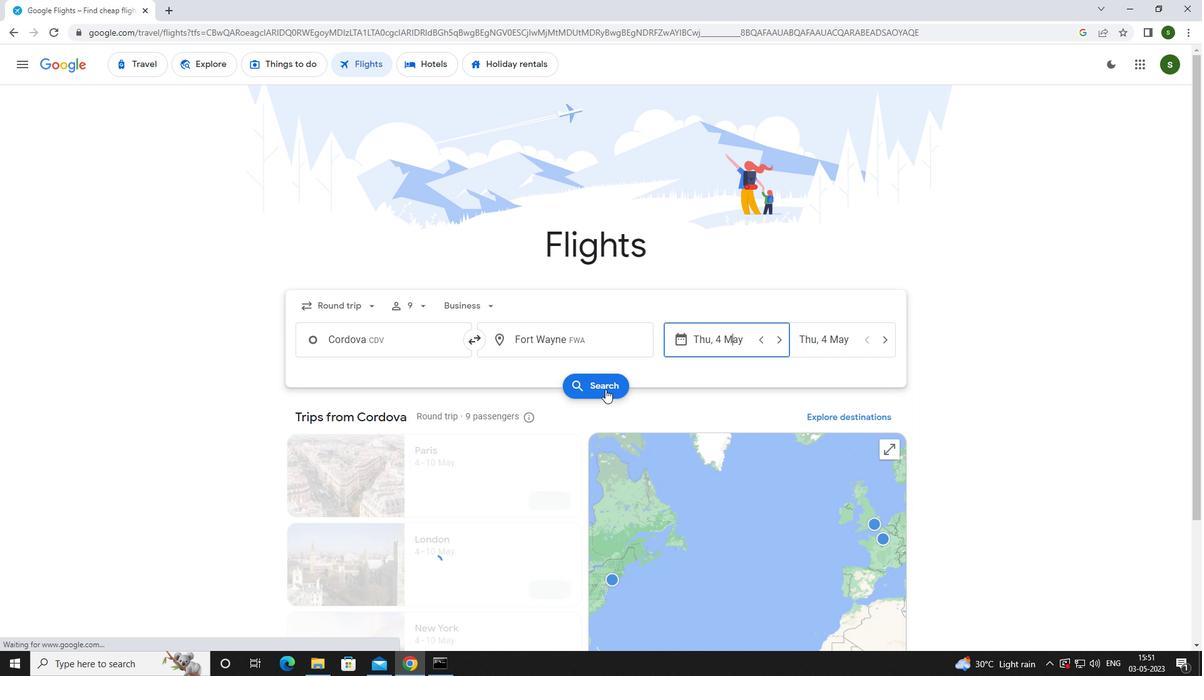 
Action: Mouse pressed left at (603, 385)
Screenshot: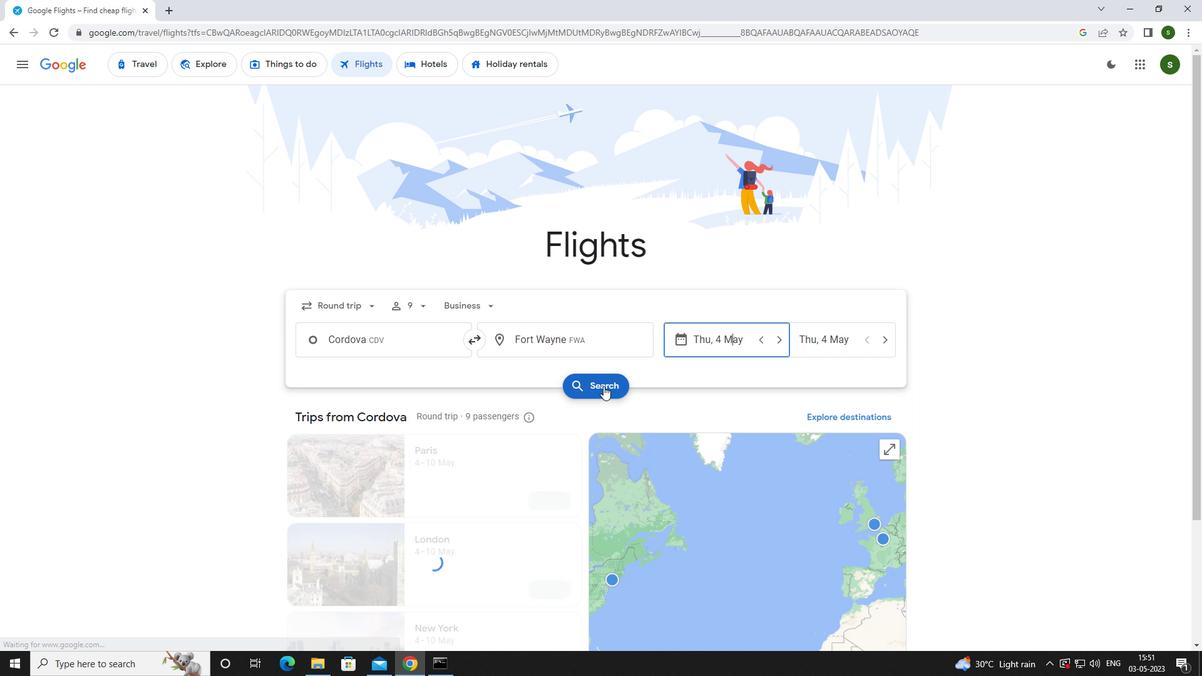 
Action: Mouse moved to (318, 177)
Screenshot: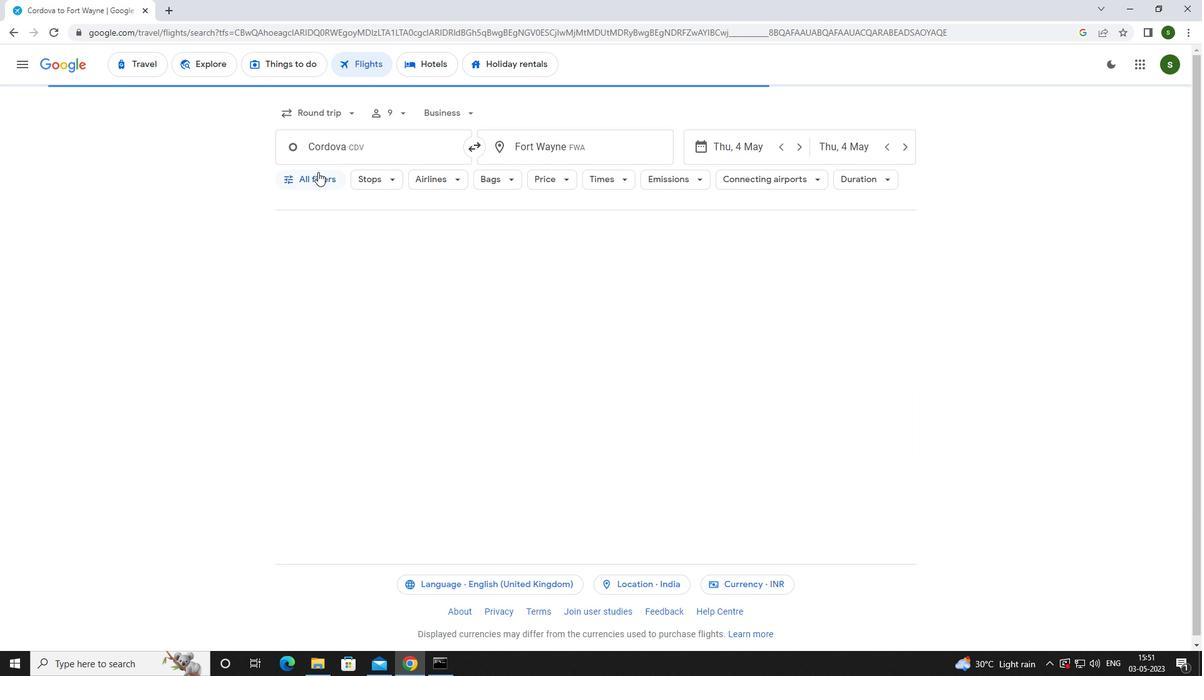 
Action: Mouse pressed left at (318, 177)
Screenshot: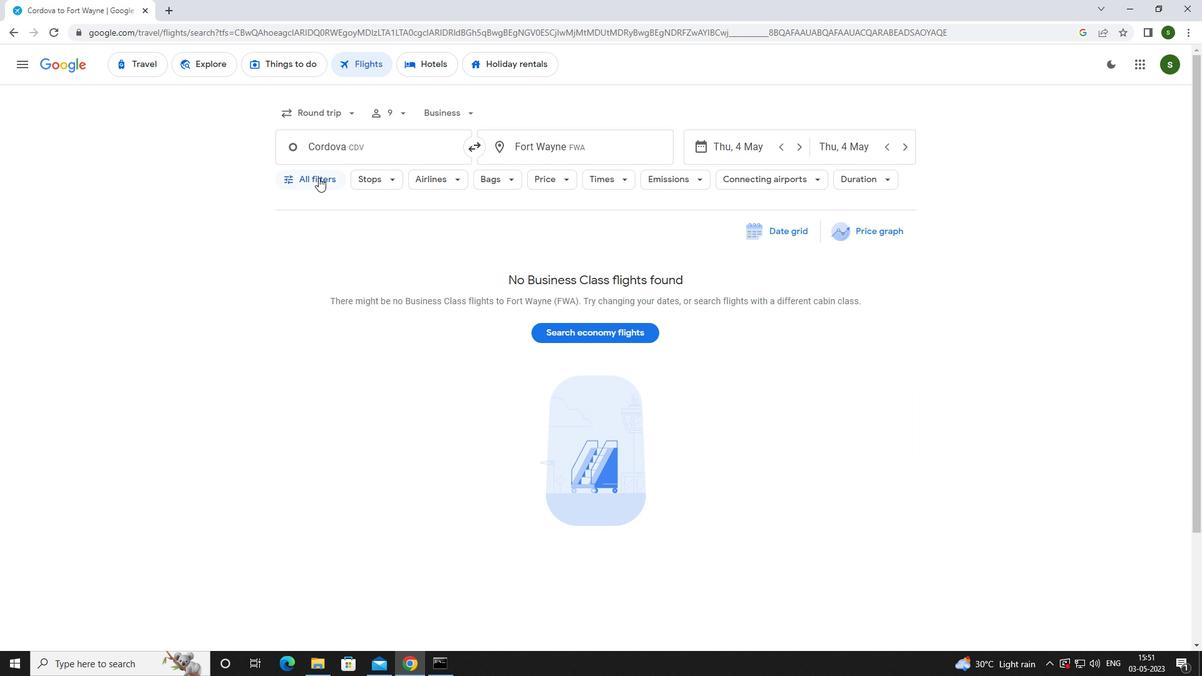 
Action: Mouse moved to (474, 452)
Screenshot: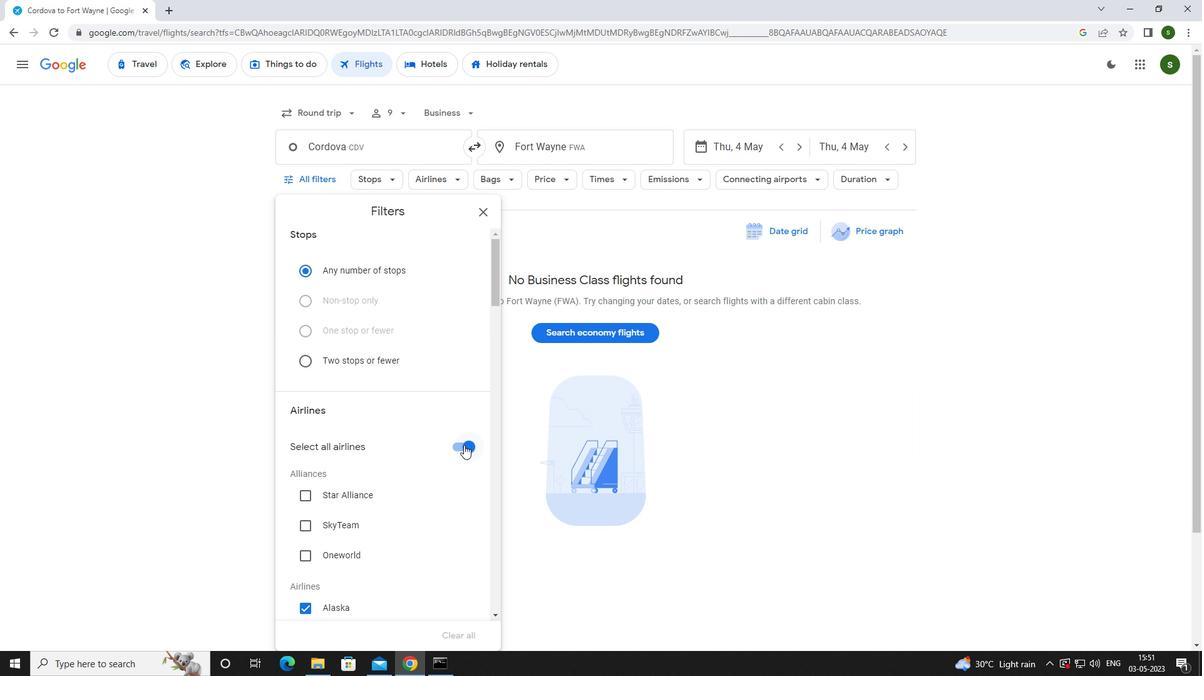 
Action: Mouse pressed left at (474, 452)
Screenshot: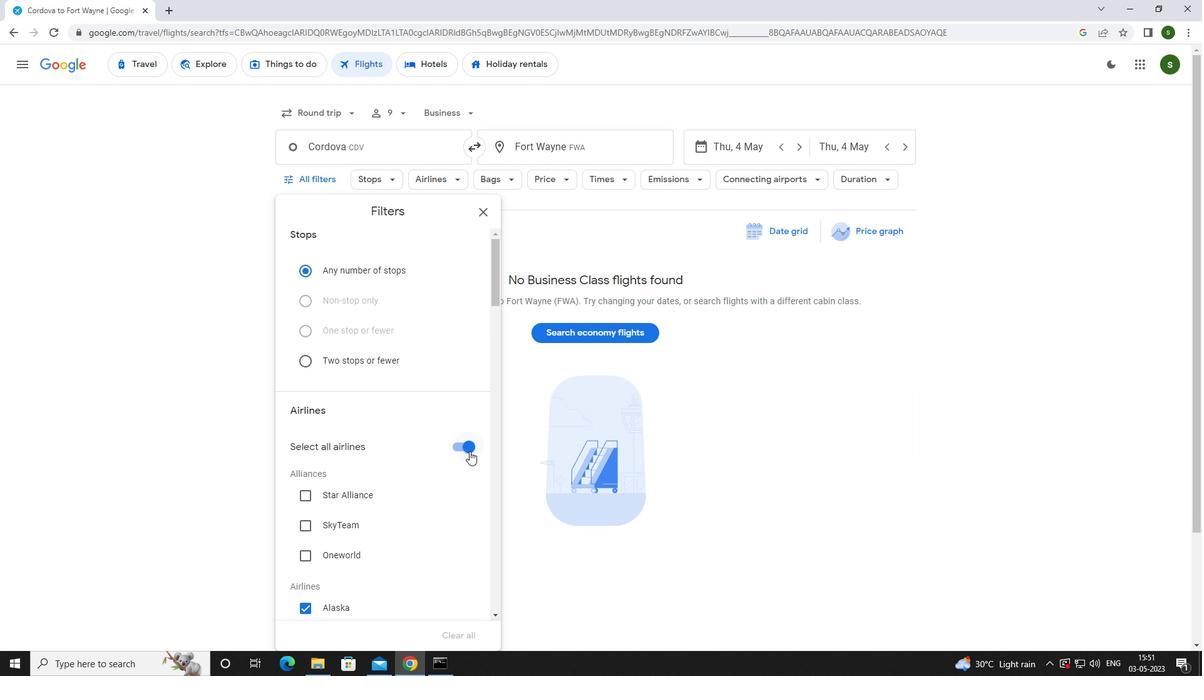 
Action: Mouse moved to (417, 384)
Screenshot: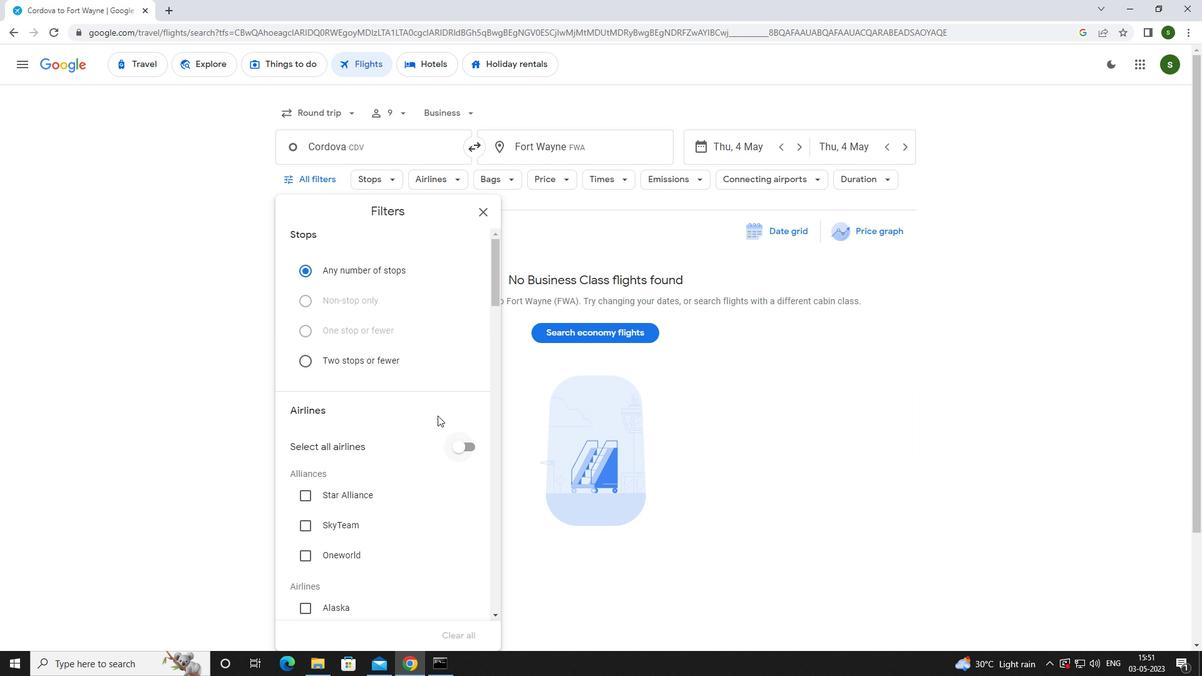 
Action: Mouse scrolled (417, 384) with delta (0, 0)
Screenshot: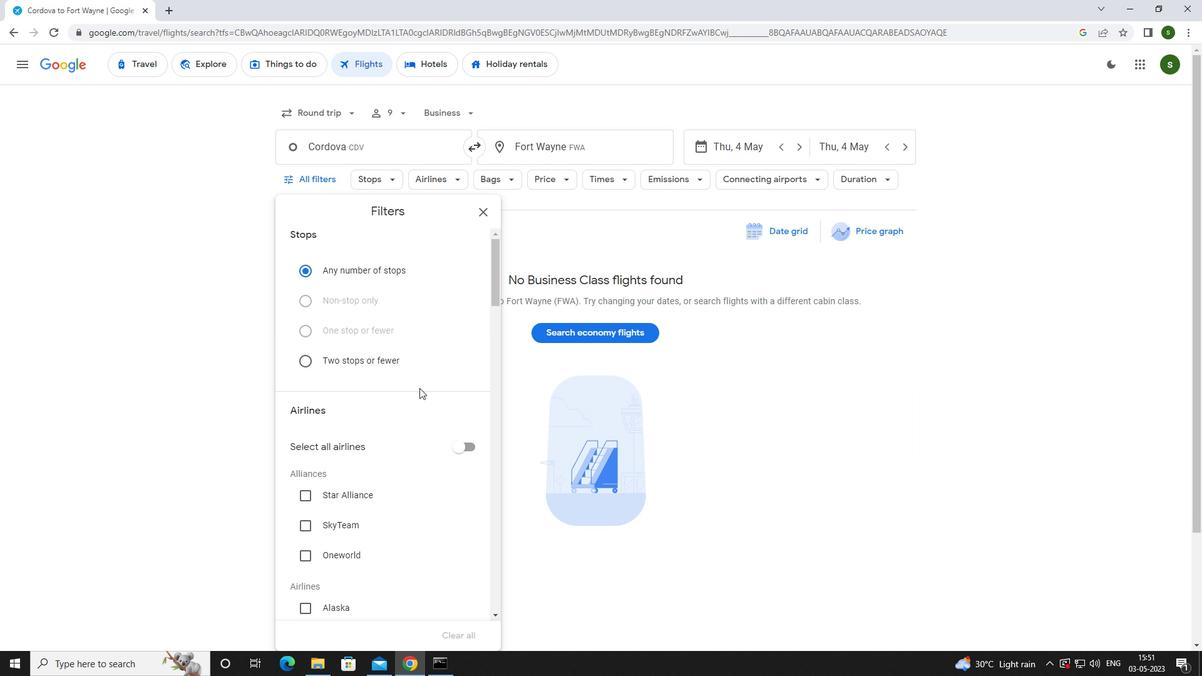 
Action: Mouse scrolled (417, 384) with delta (0, 0)
Screenshot: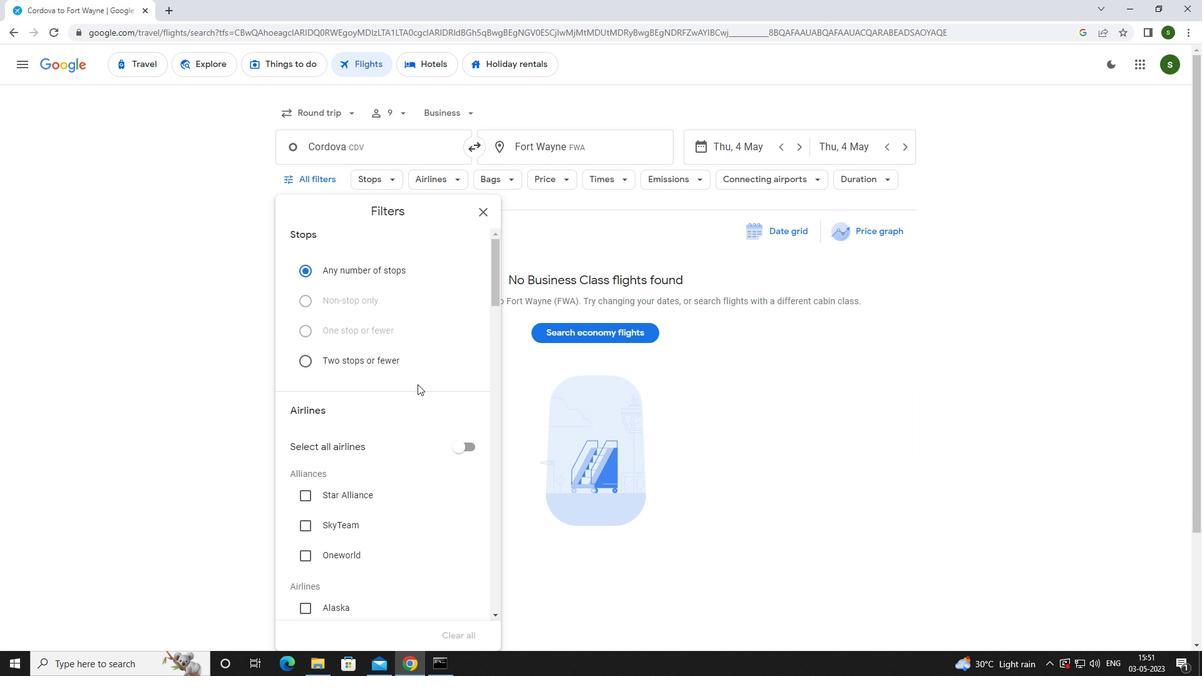 
Action: Mouse scrolled (417, 384) with delta (0, 0)
Screenshot: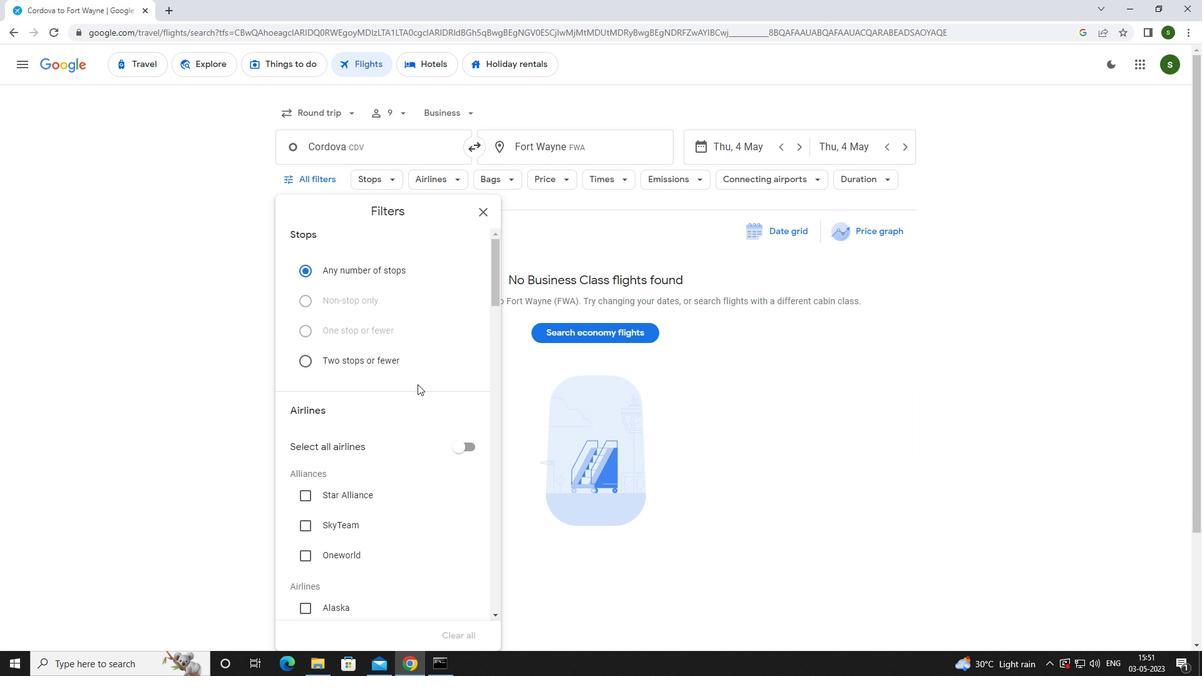 
Action: Mouse scrolled (417, 384) with delta (0, 0)
Screenshot: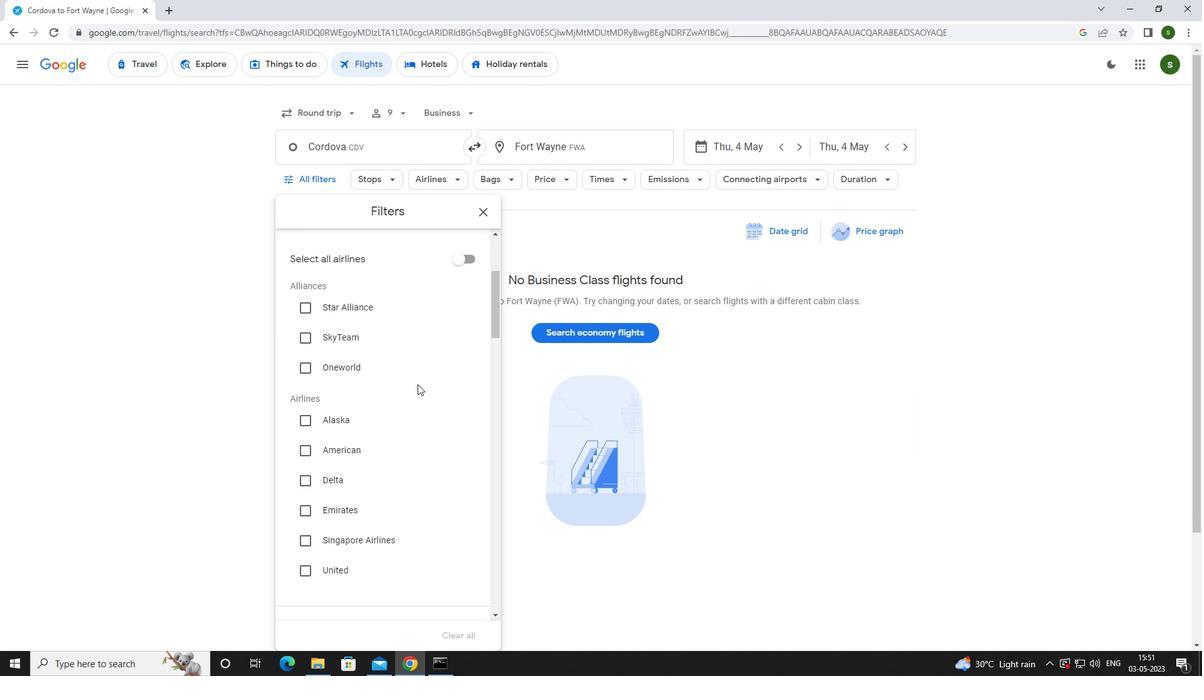 
Action: Mouse moved to (345, 452)
Screenshot: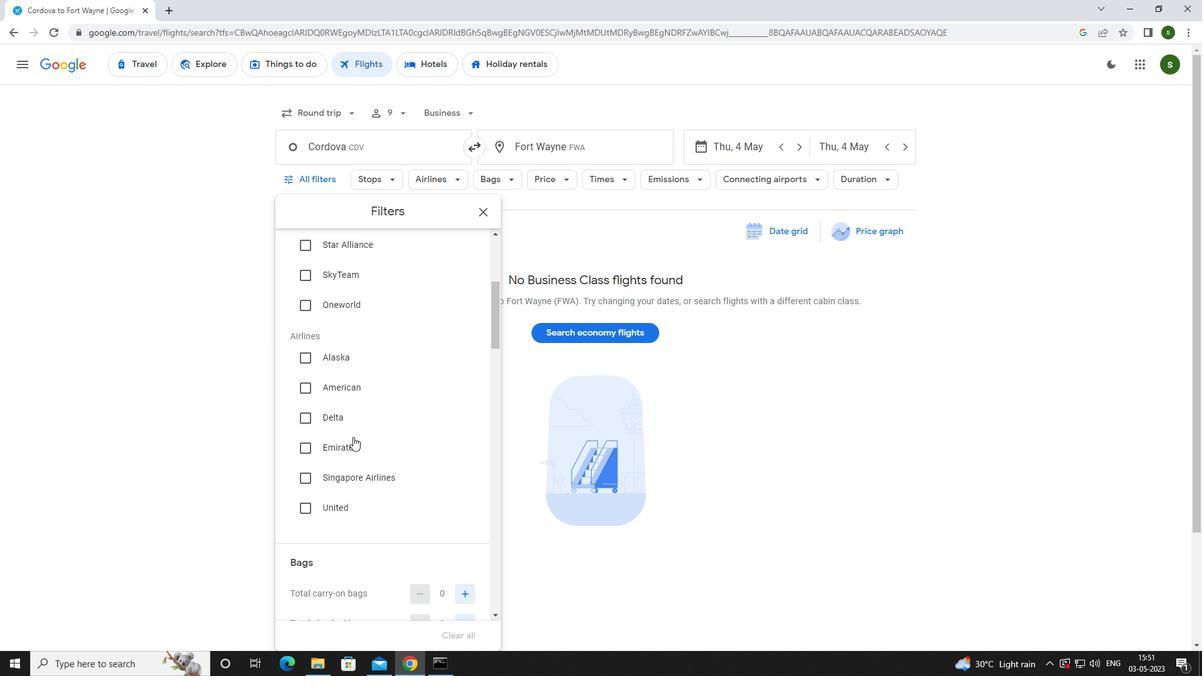 
Action: Mouse pressed left at (345, 452)
Screenshot: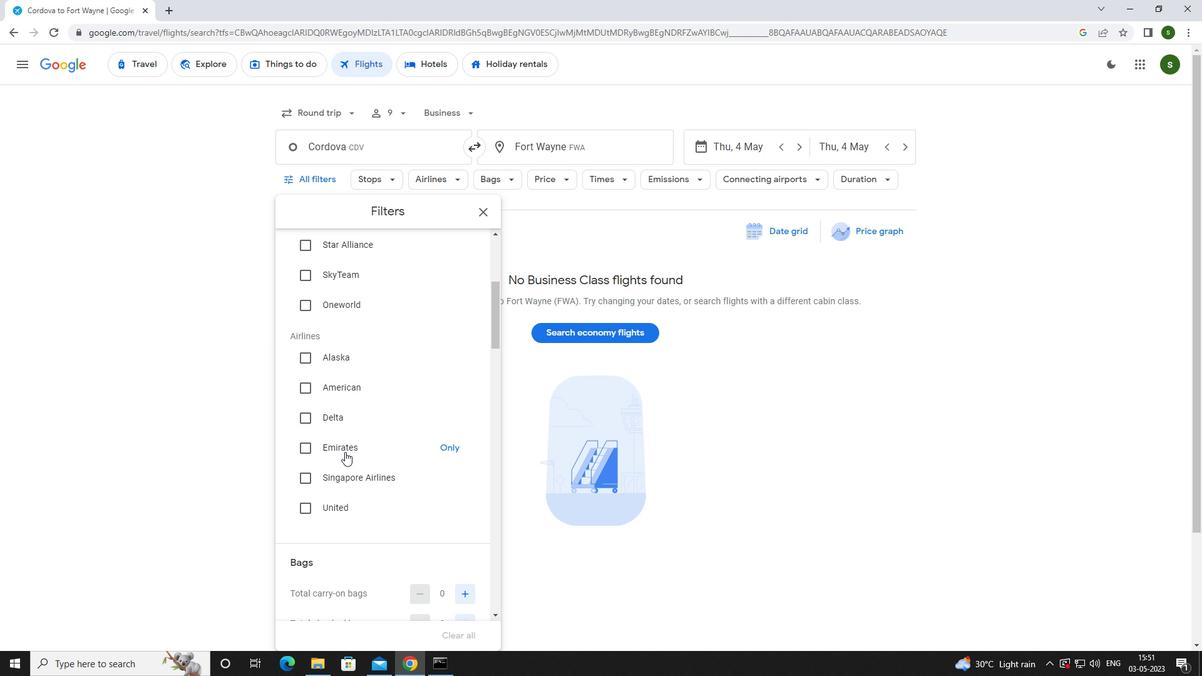 
Action: Mouse scrolled (345, 451) with delta (0, 0)
Screenshot: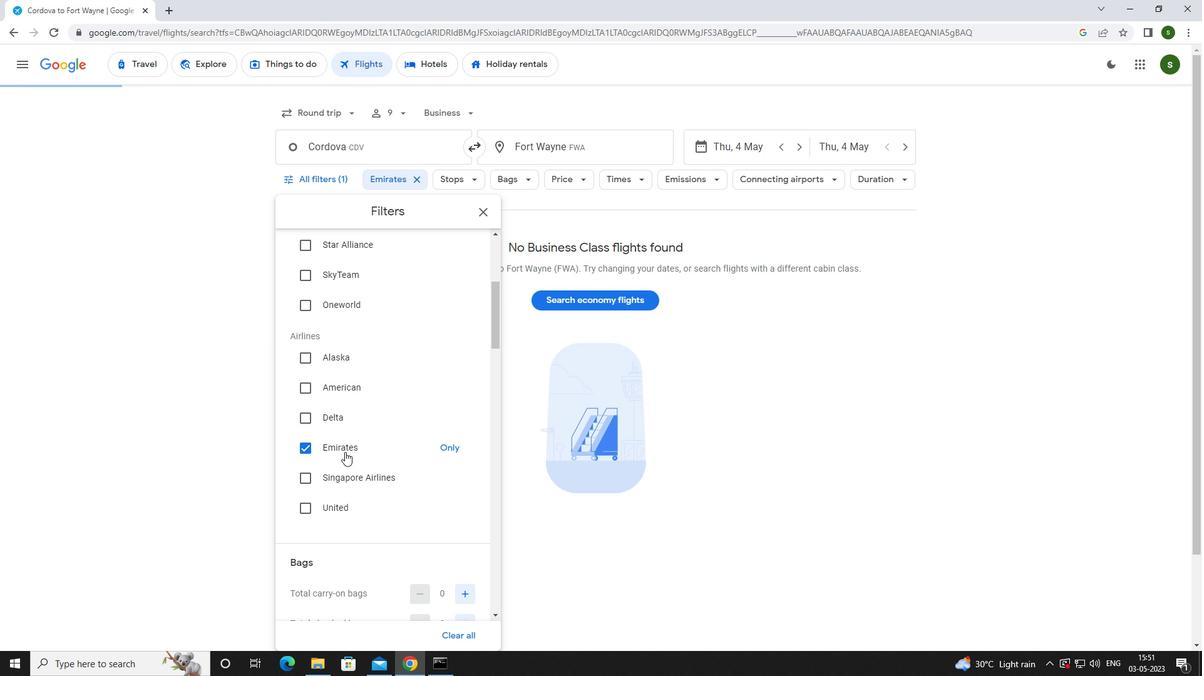 
Action: Mouse scrolled (345, 451) with delta (0, 0)
Screenshot: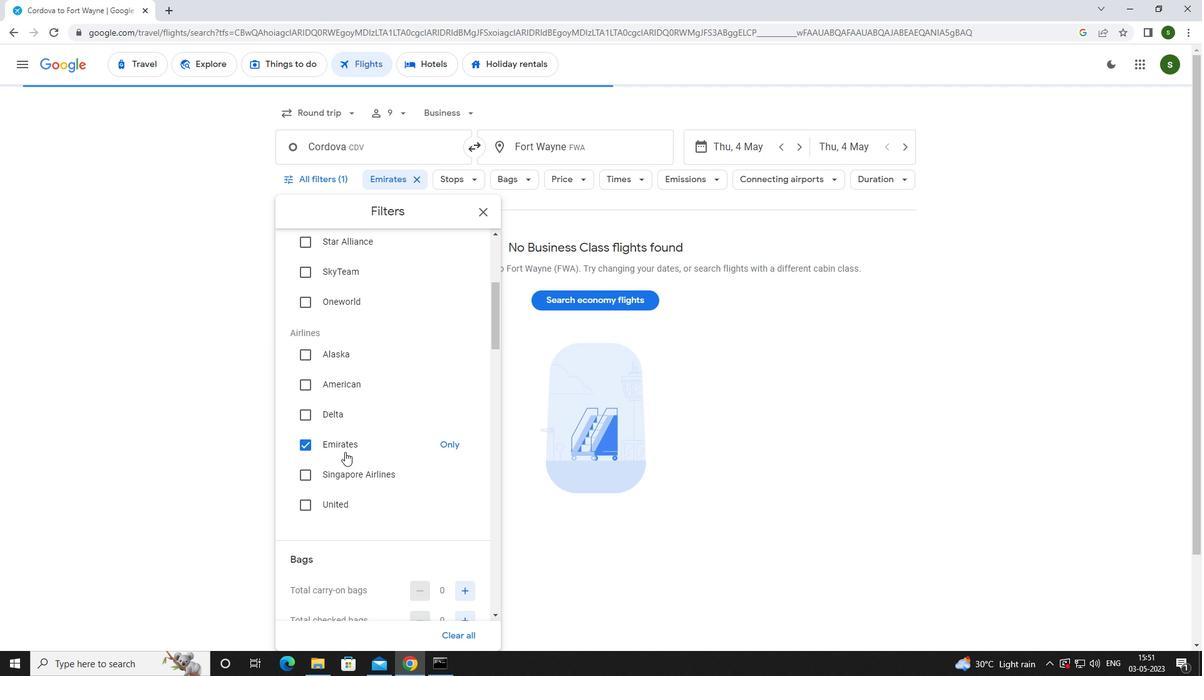 
Action: Mouse scrolled (345, 451) with delta (0, 0)
Screenshot: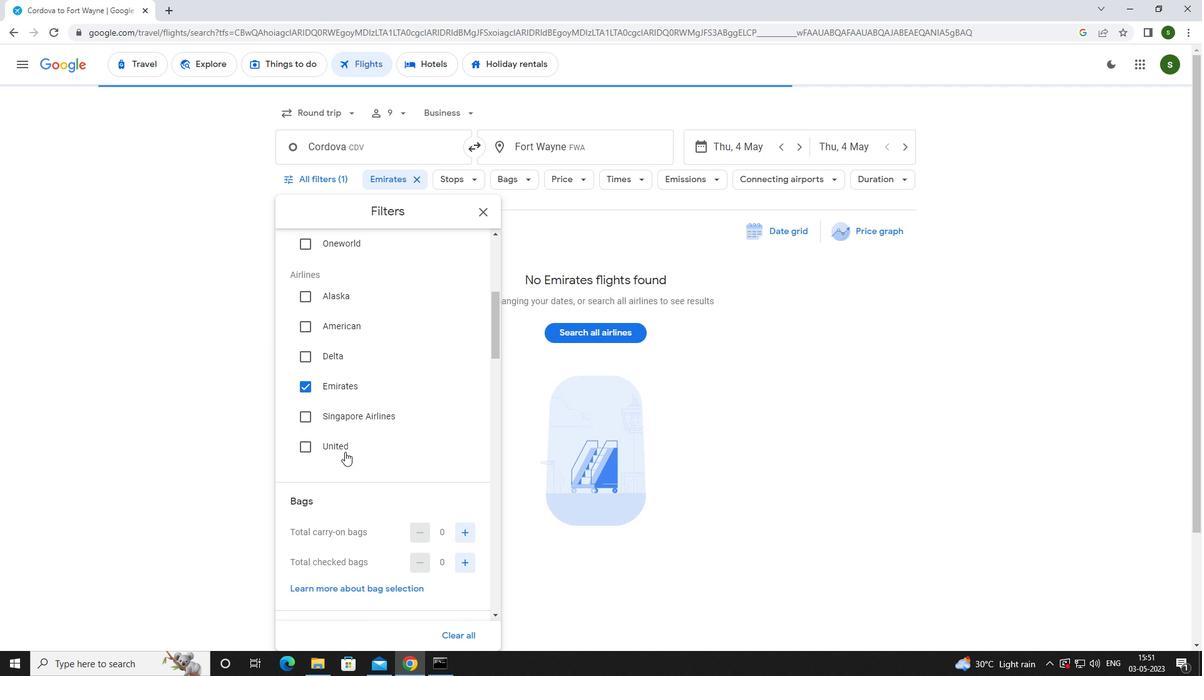 
Action: Mouse scrolled (345, 451) with delta (0, 0)
Screenshot: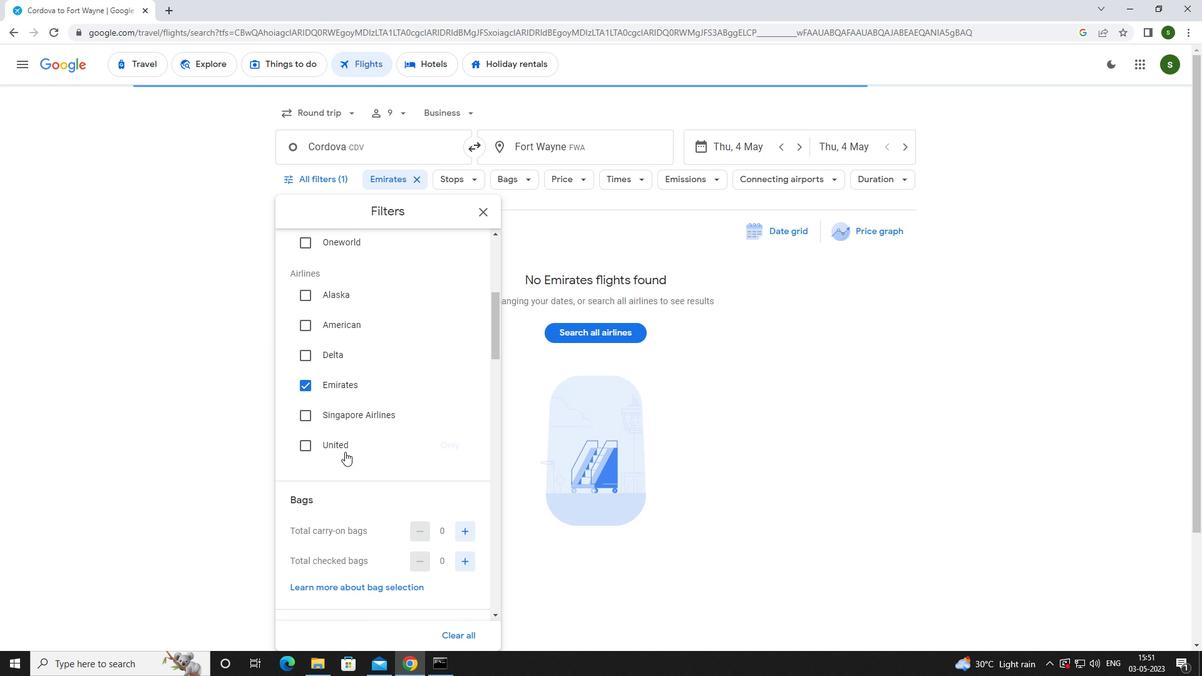 
Action: Mouse moved to (468, 345)
Screenshot: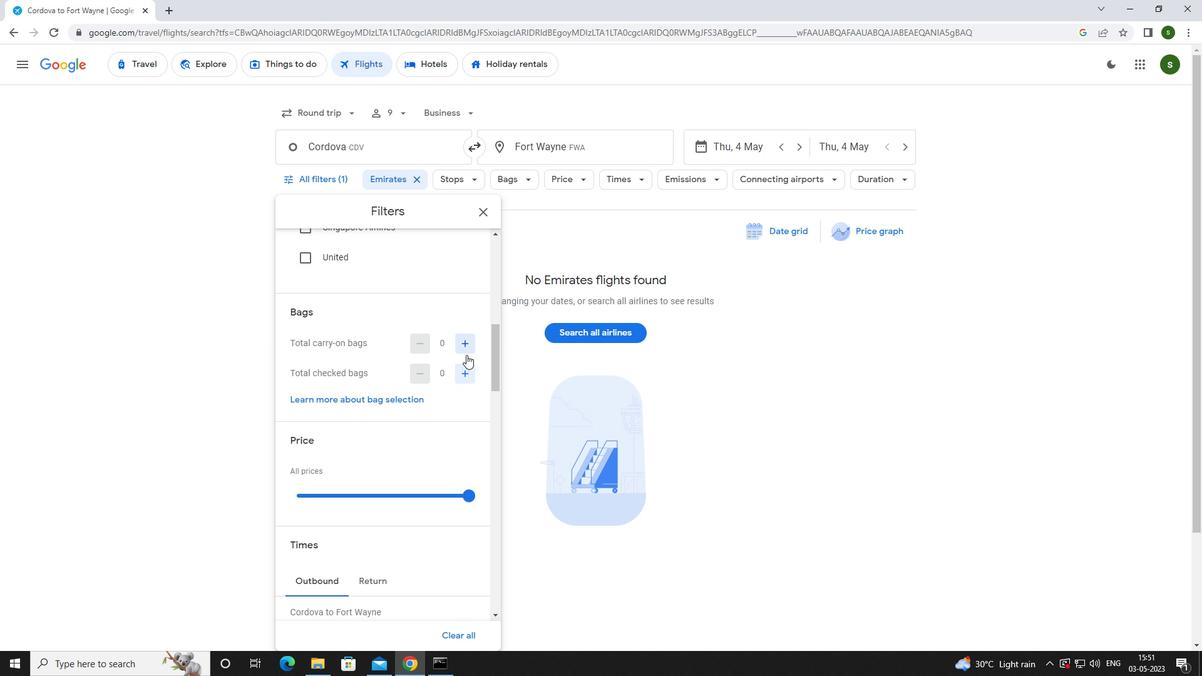 
Action: Mouse pressed left at (468, 345)
Screenshot: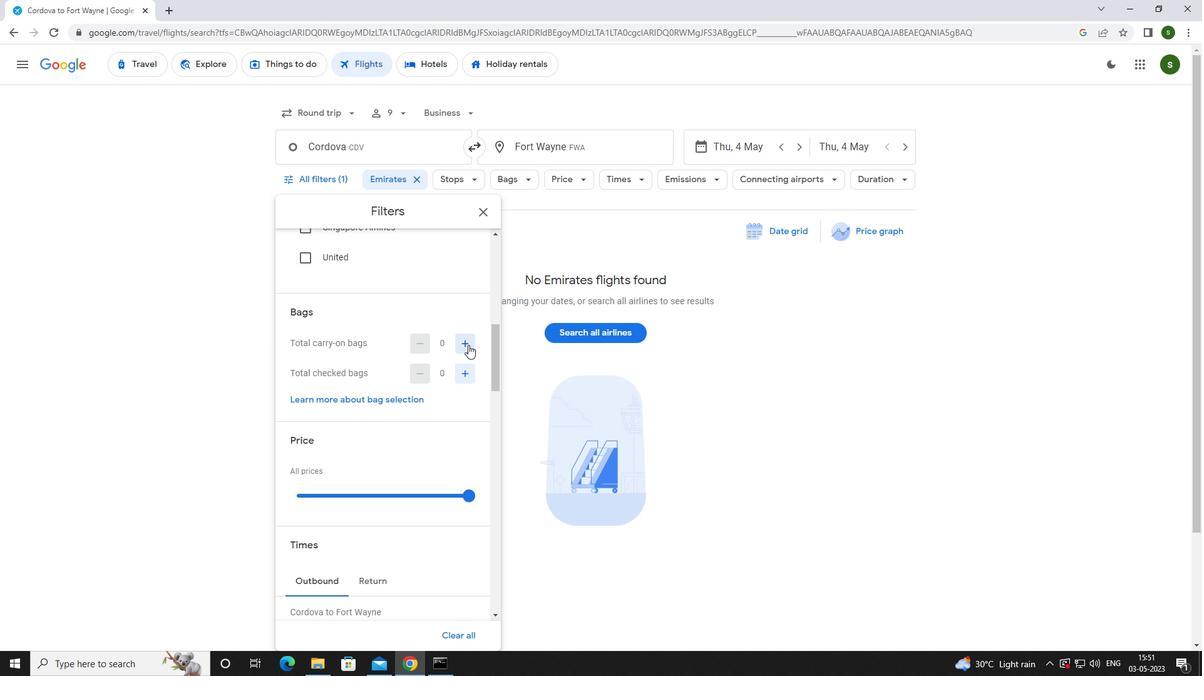 
Action: Mouse moved to (468, 345)
Screenshot: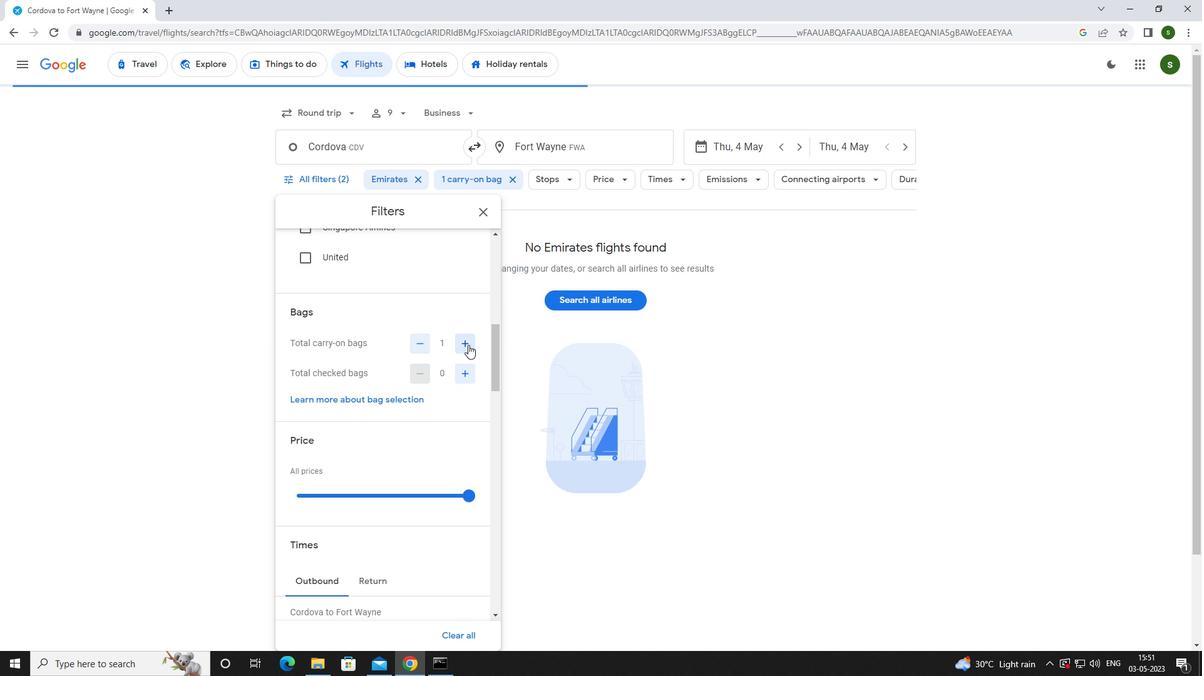 
Action: Mouse scrolled (468, 344) with delta (0, 0)
Screenshot: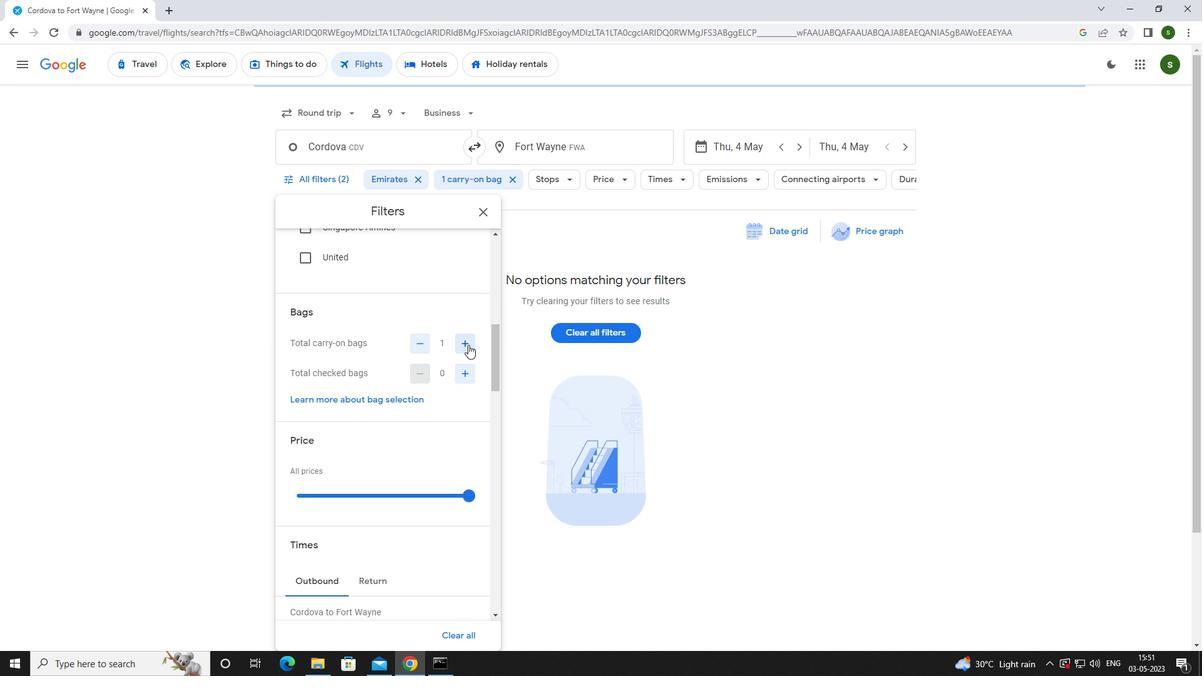 
Action: Mouse moved to (467, 345)
Screenshot: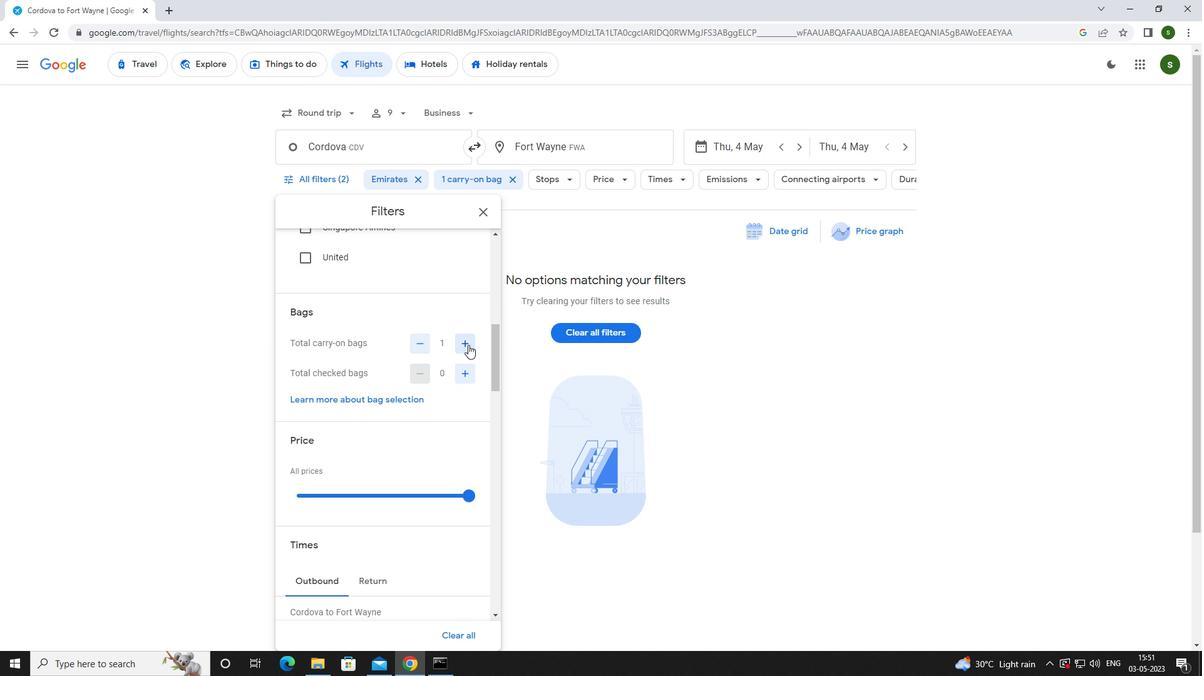 
Action: Mouse scrolled (467, 345) with delta (0, 0)
Screenshot: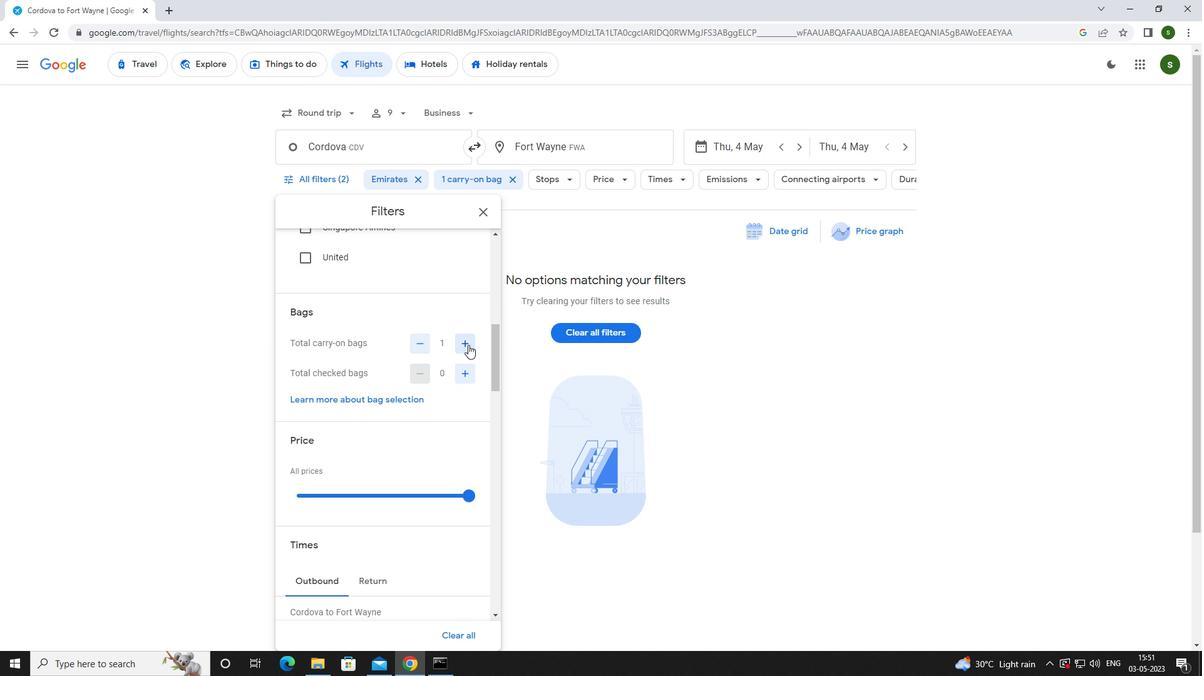 
Action: Mouse moved to (467, 371)
Screenshot: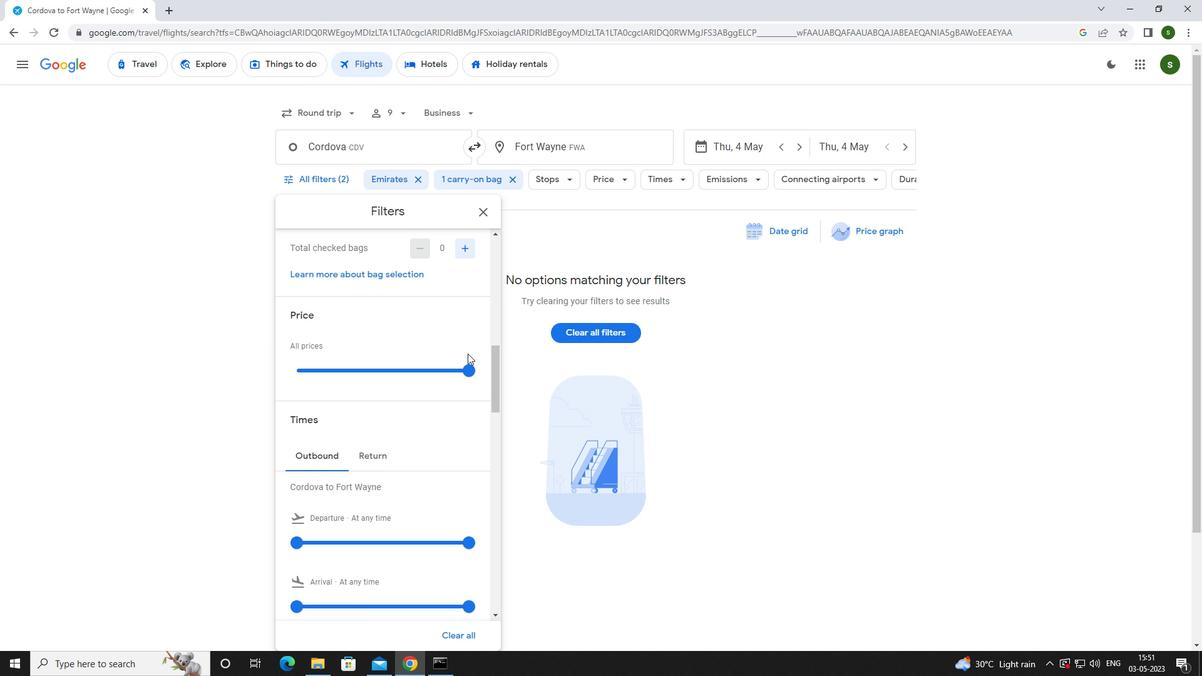 
Action: Mouse pressed left at (467, 371)
Screenshot: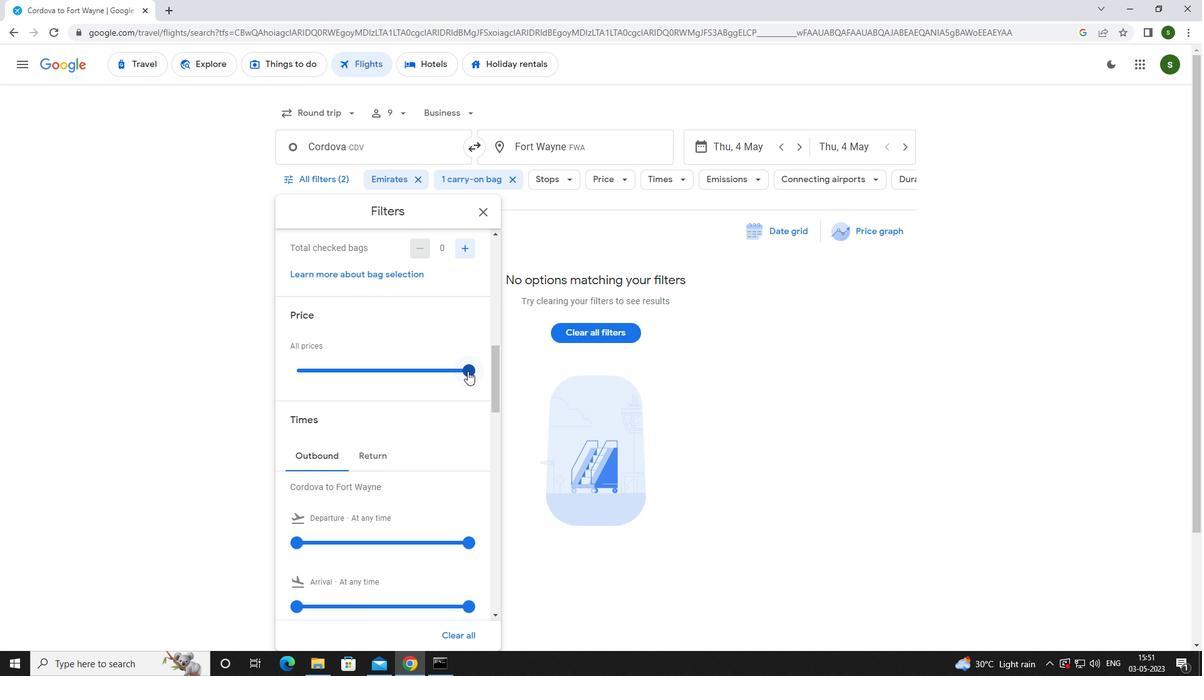 
Action: Mouse scrolled (467, 370) with delta (0, 0)
Screenshot: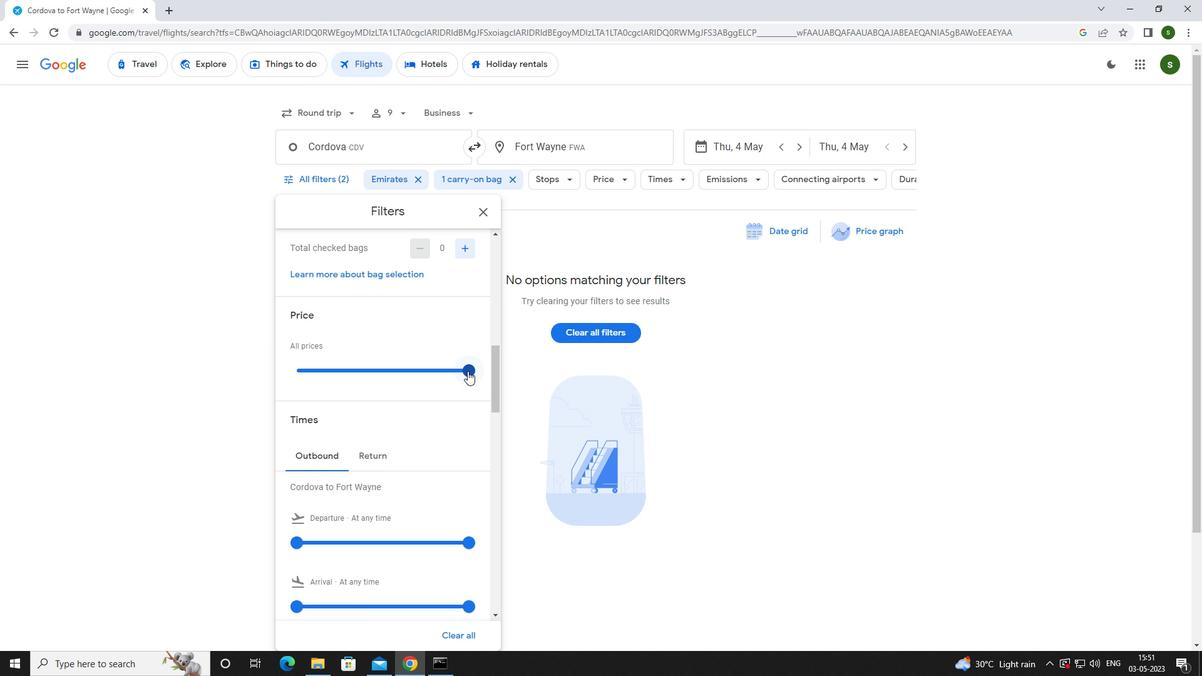 
Action: Mouse moved to (301, 481)
Screenshot: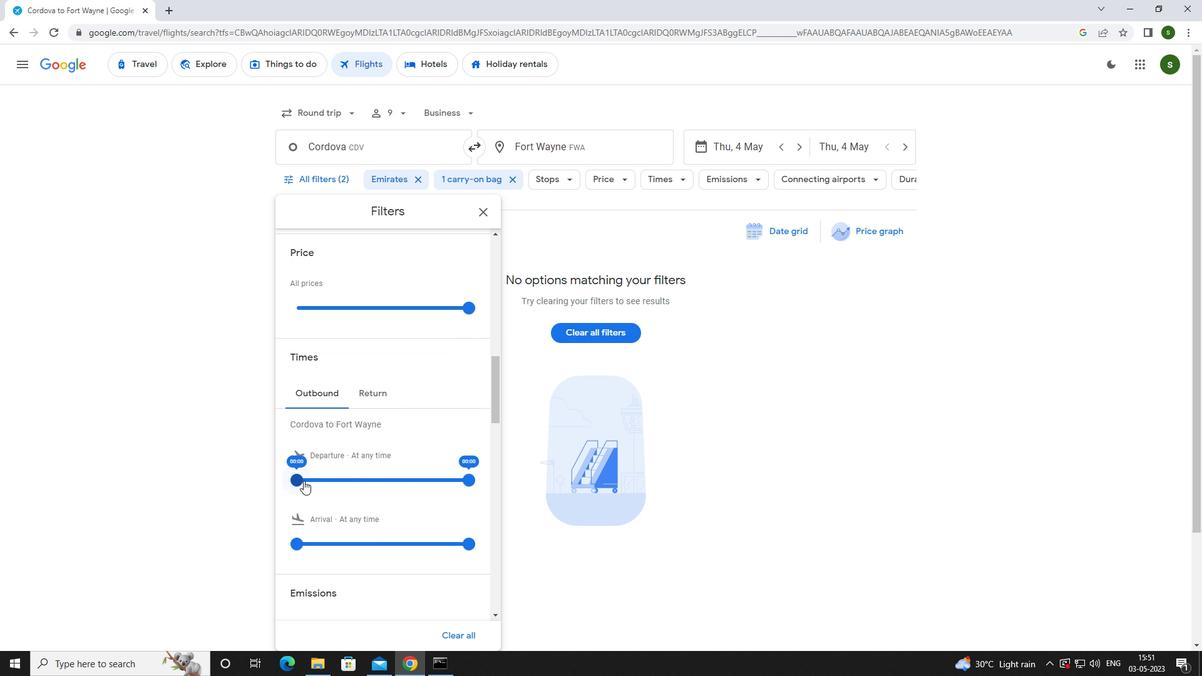 
Action: Mouse pressed left at (301, 481)
Screenshot: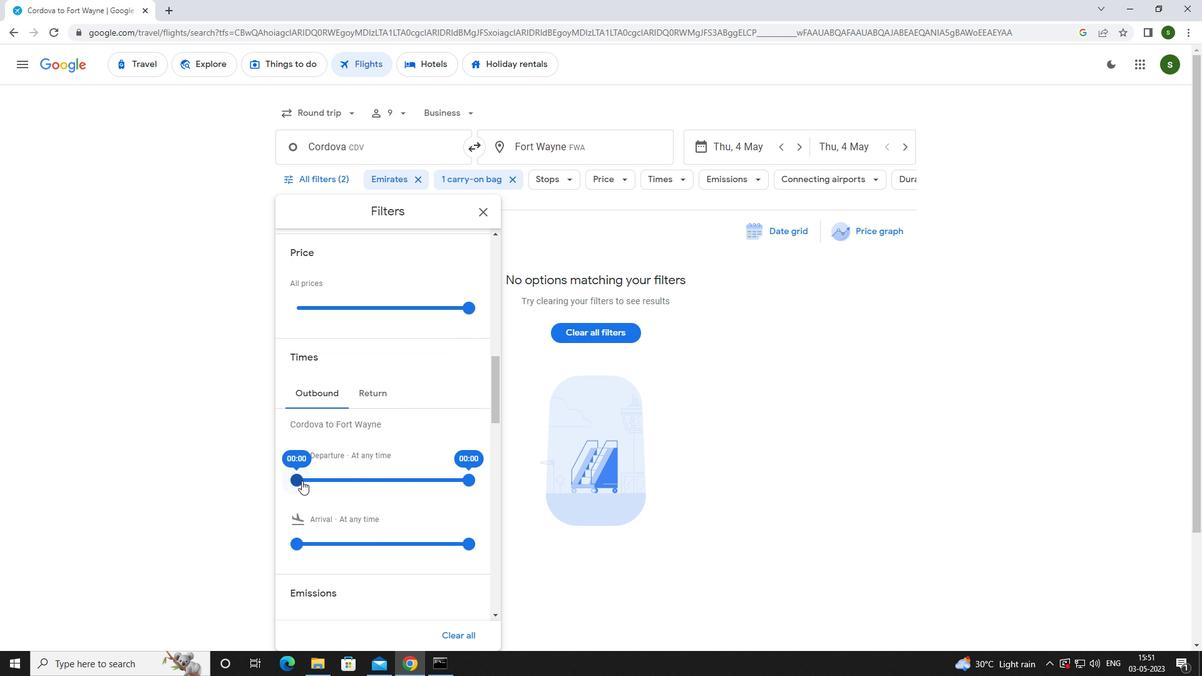 
Action: Mouse moved to (739, 399)
Screenshot: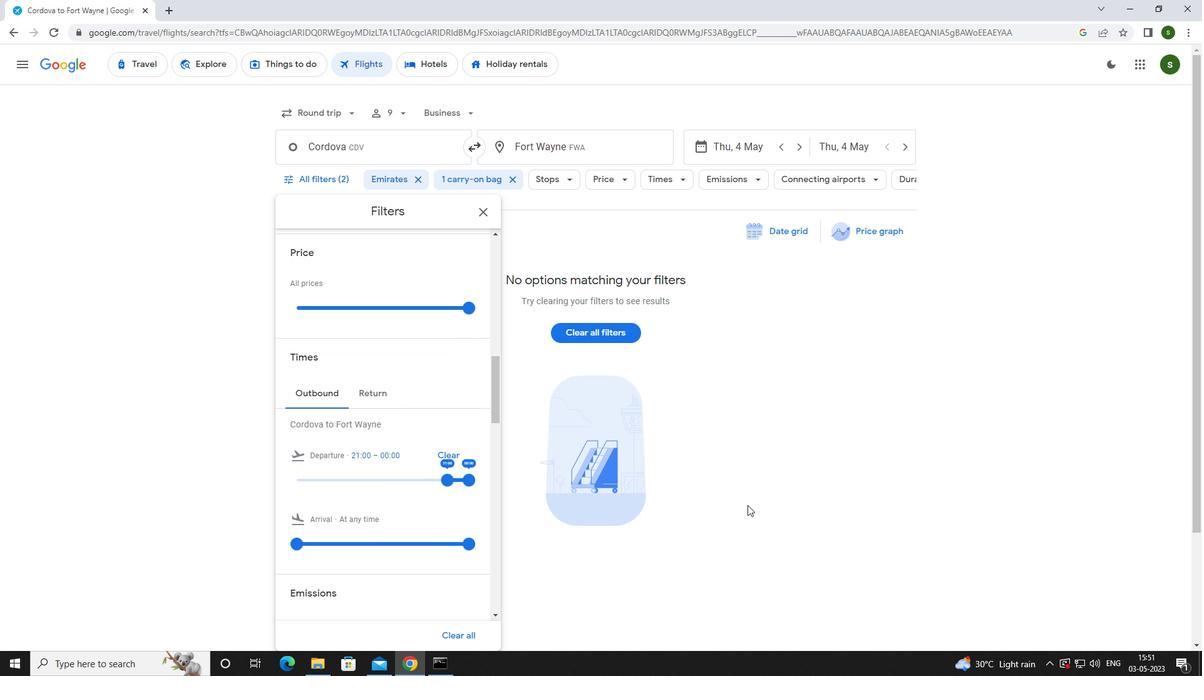 
Action: Mouse pressed left at (739, 399)
Screenshot: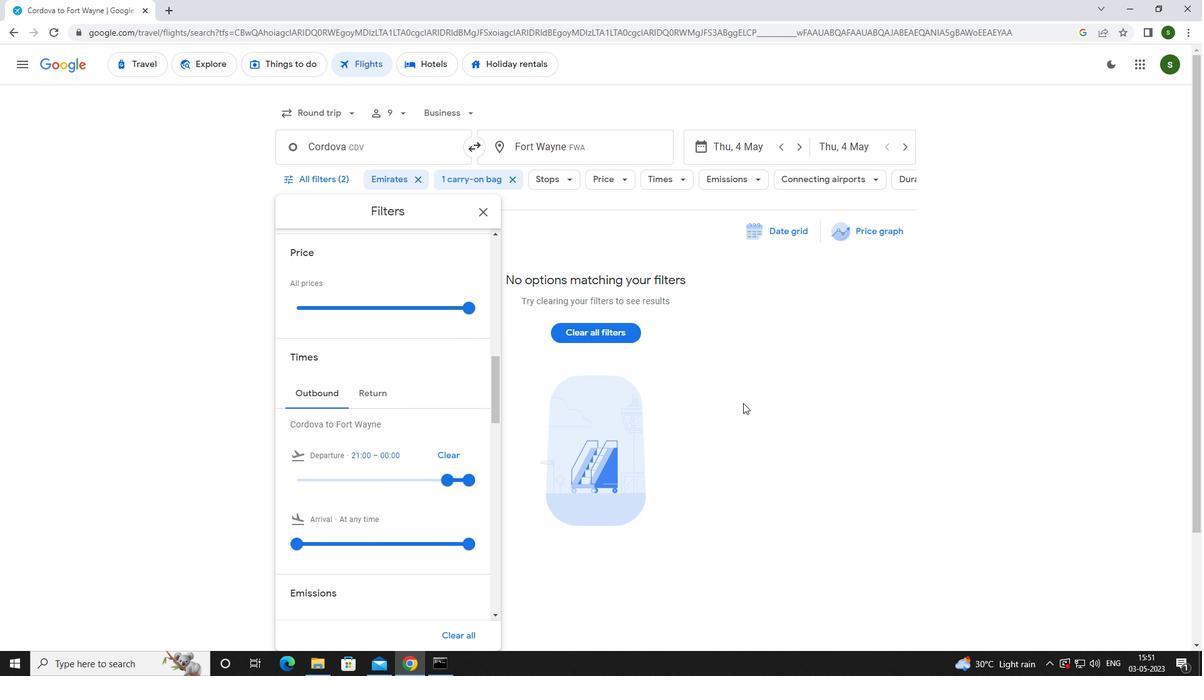 
